 Task: Set up a 4-hour adventure photography workshop for photographers to capture stunning shots.
Action: Mouse moved to (678, 135)
Screenshot: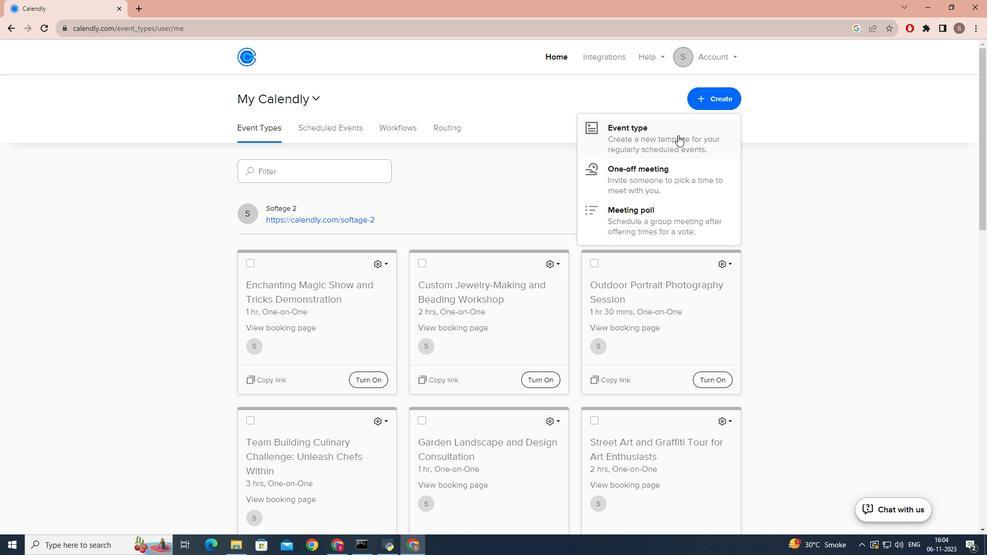 
Action: Mouse pressed left at (678, 135)
Screenshot: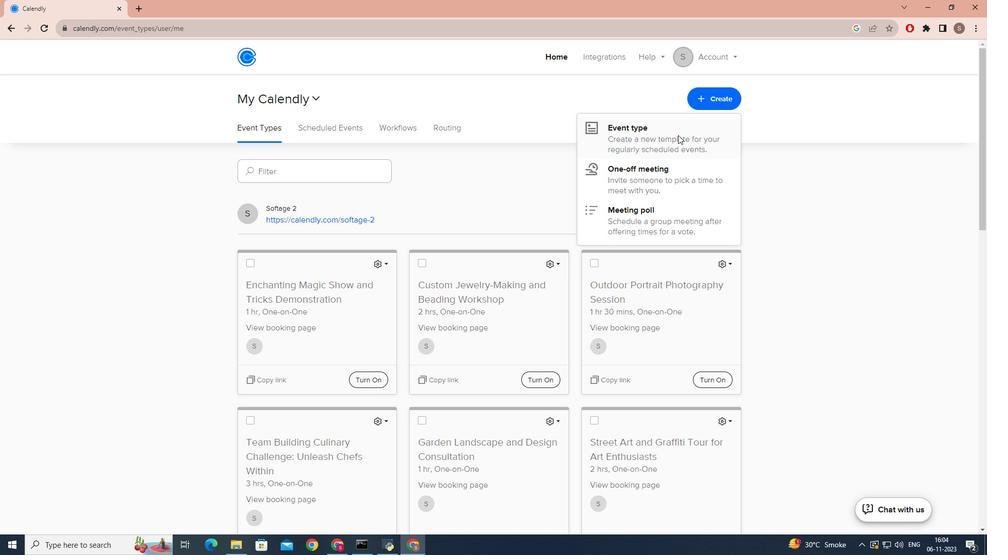 
Action: Mouse moved to (443, 173)
Screenshot: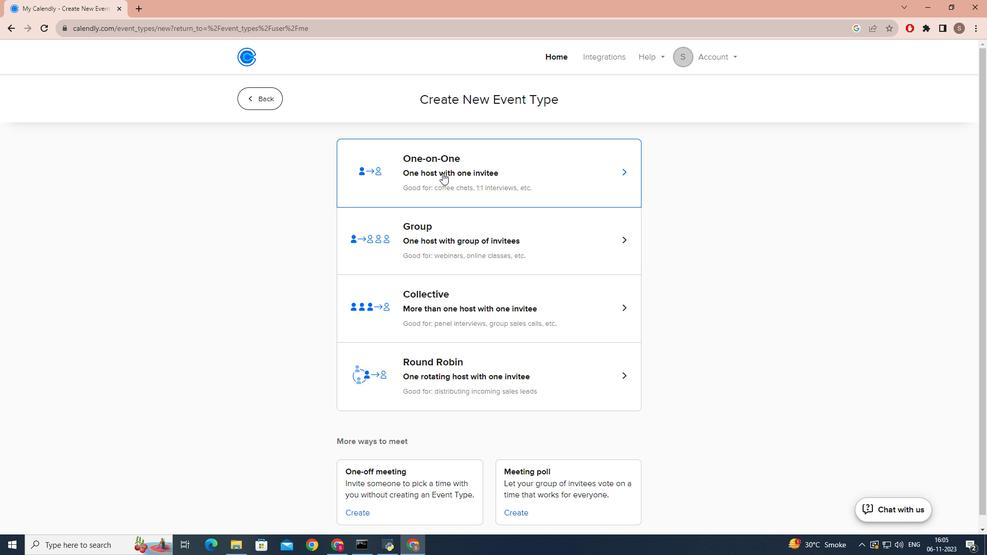 
Action: Mouse pressed left at (443, 173)
Screenshot: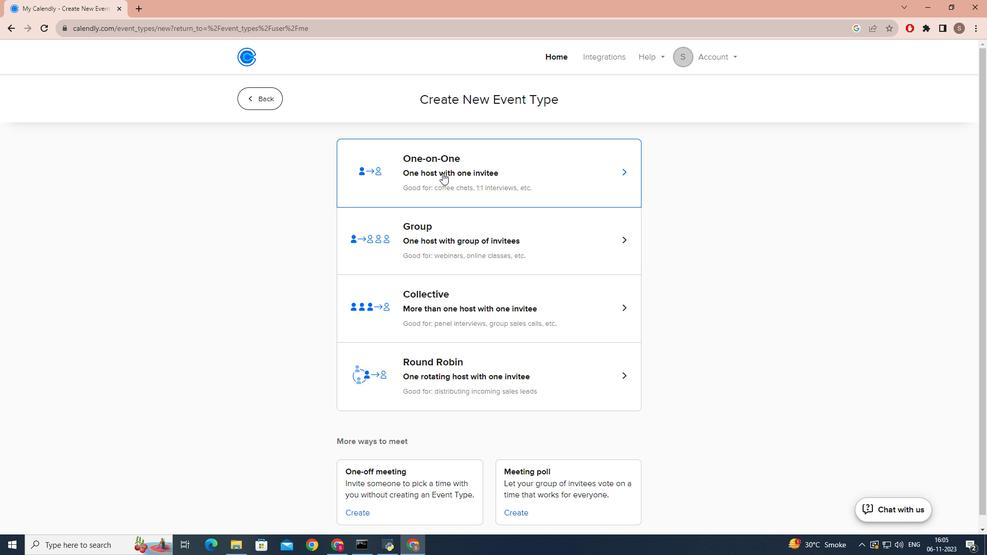 
Action: Mouse moved to (335, 245)
Screenshot: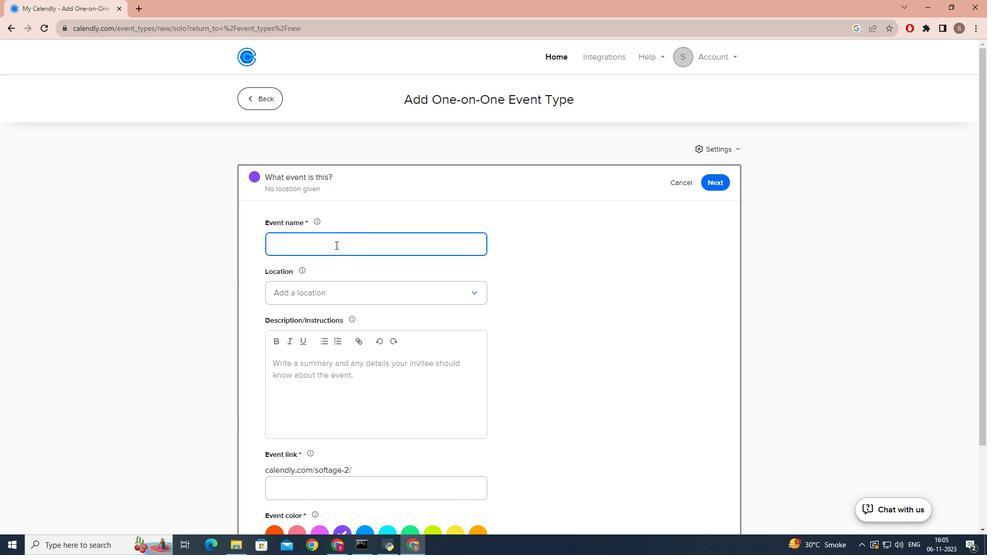 
Action: Key pressed <Key.caps_lock>A<Key.caps_lock>dventure<Key.space><Key.caps_lock>P<Key.caps_lock>hotography<Key.space><Key.caps_lock>W<Key.caps_lock>o<Key.backspace>orkshop<Key.shift_r><Key.shift_r><Key.shift_r><Key.shift_r><Key.shift_r><Key.shift_r><Key.shift_r><Key.shift_r><Key.shift_r><Key.shift_r>:<Key.space><Key.caps_lock>C<Key.caps_lock>apture<Key.space><Key.caps_lock>S<Key.caps_lock>hots
Screenshot: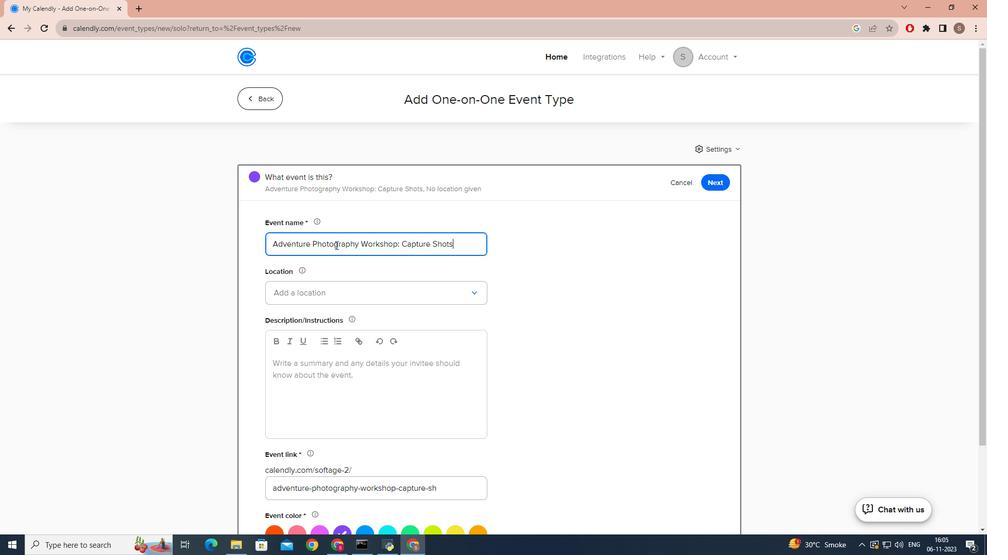 
Action: Mouse moved to (323, 292)
Screenshot: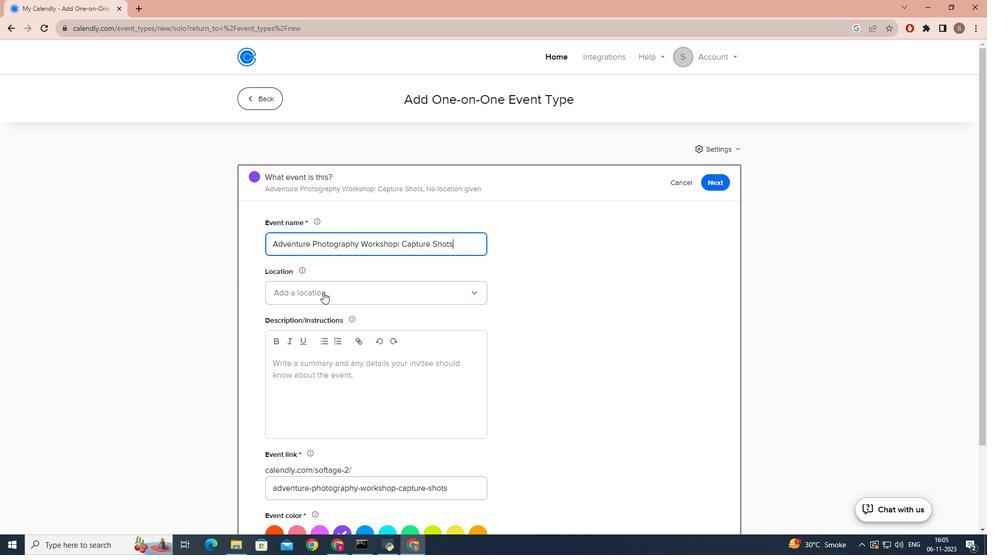 
Action: Mouse pressed left at (323, 292)
Screenshot: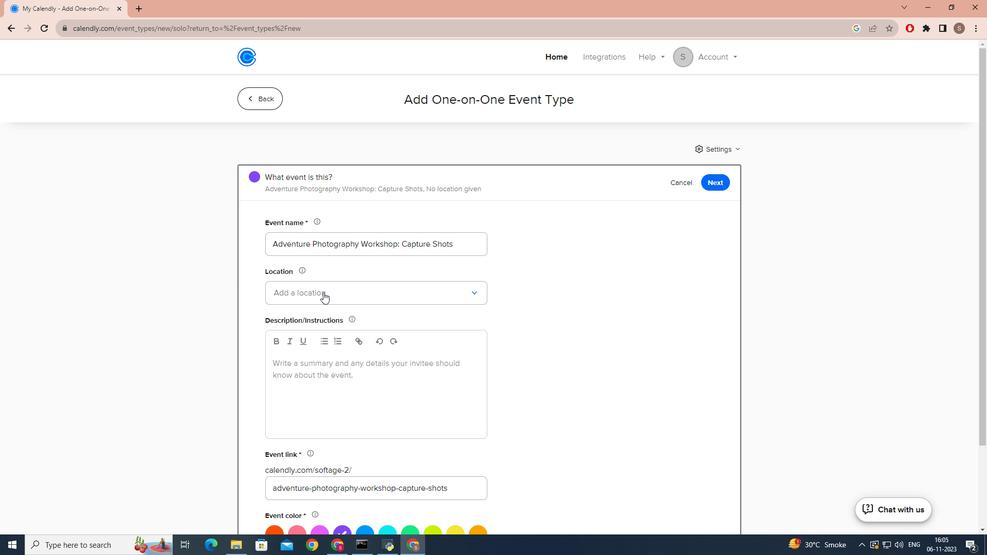 
Action: Mouse moved to (314, 317)
Screenshot: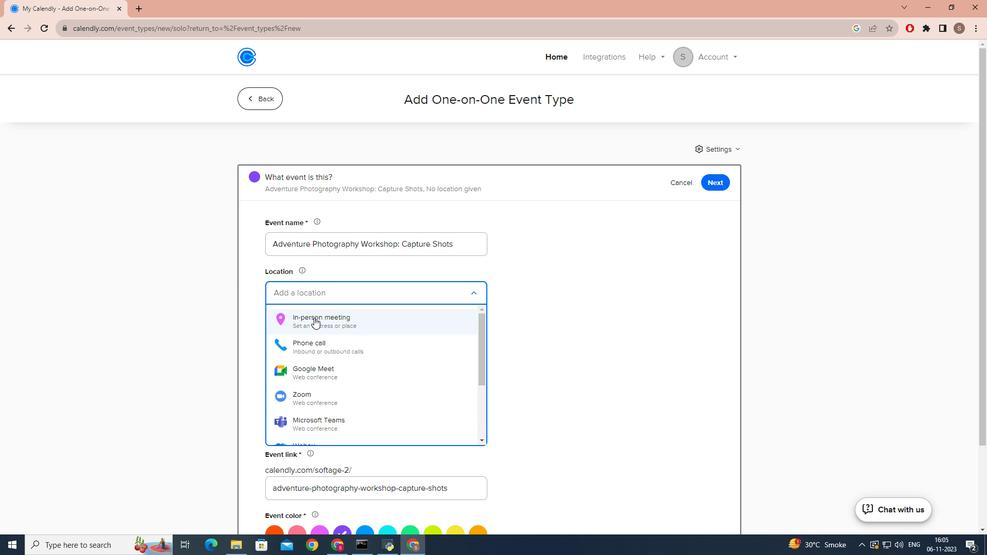 
Action: Mouse pressed left at (314, 317)
Screenshot: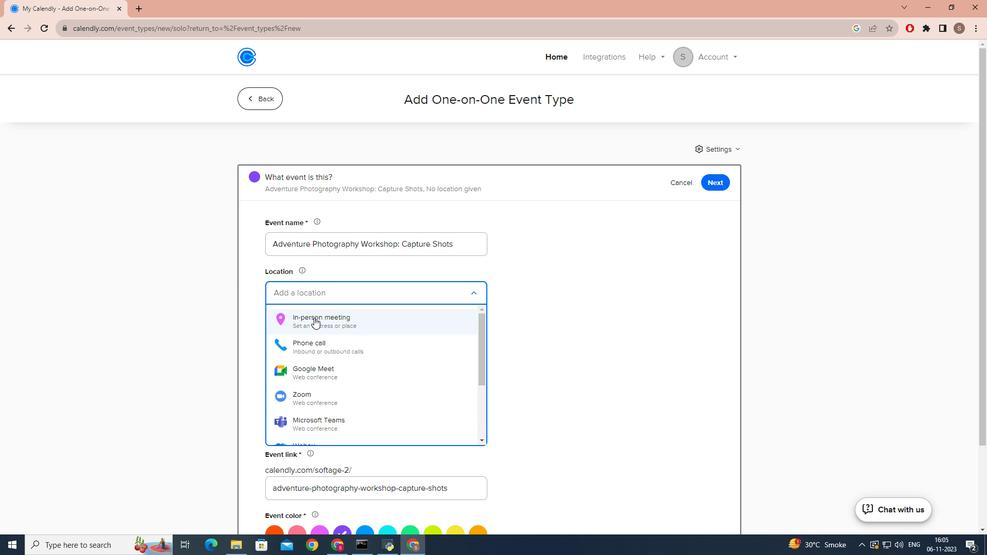 
Action: Mouse moved to (408, 173)
Screenshot: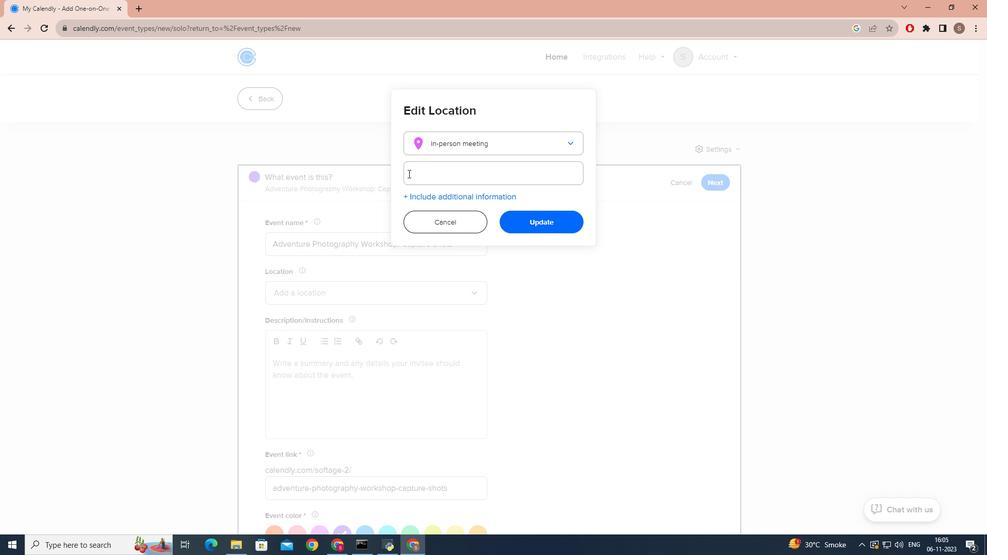 
Action: Mouse pressed left at (408, 173)
Screenshot: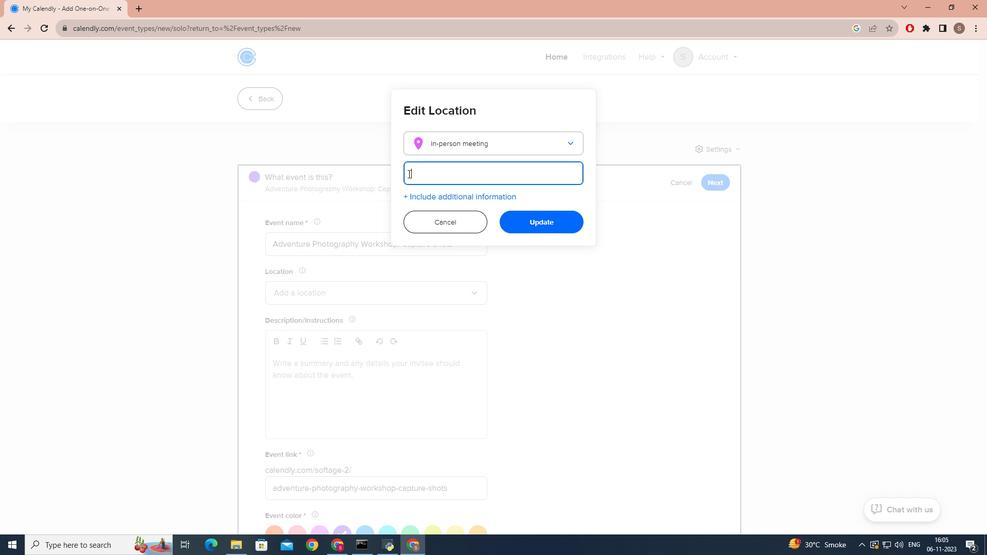 
Action: Key pressed <Key.caps_lock>C<Key.caps_lock>reative<Key.space><Key.caps_lock>C<Key.caps_lock>anvas<Key.space><Key.caps_lock>S<Key.caps_lock>tudio,<Key.caps_lock>A<Key.caps_lock>ustin,<Key.caps_lock>T<Key.caps_lock>exas
Screenshot: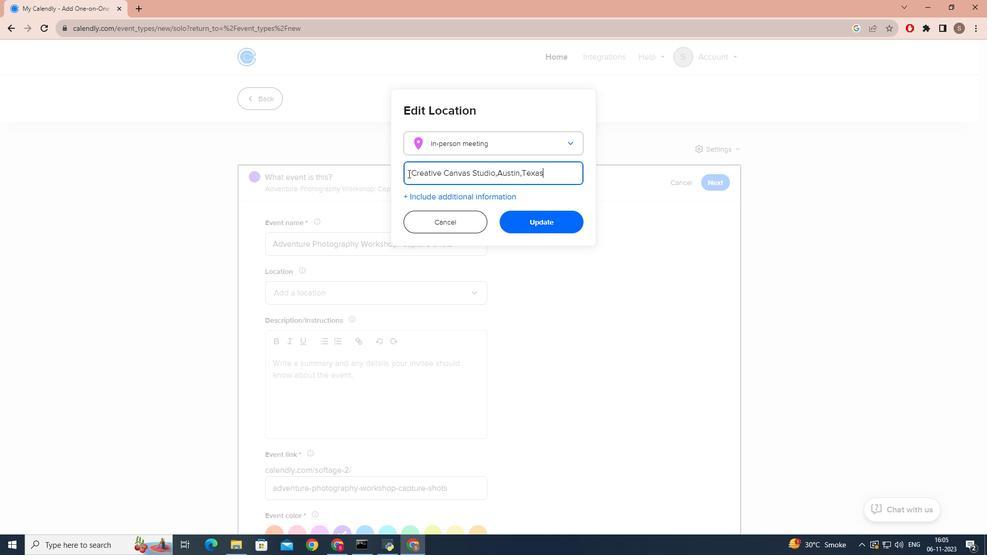 
Action: Mouse moved to (568, 233)
Screenshot: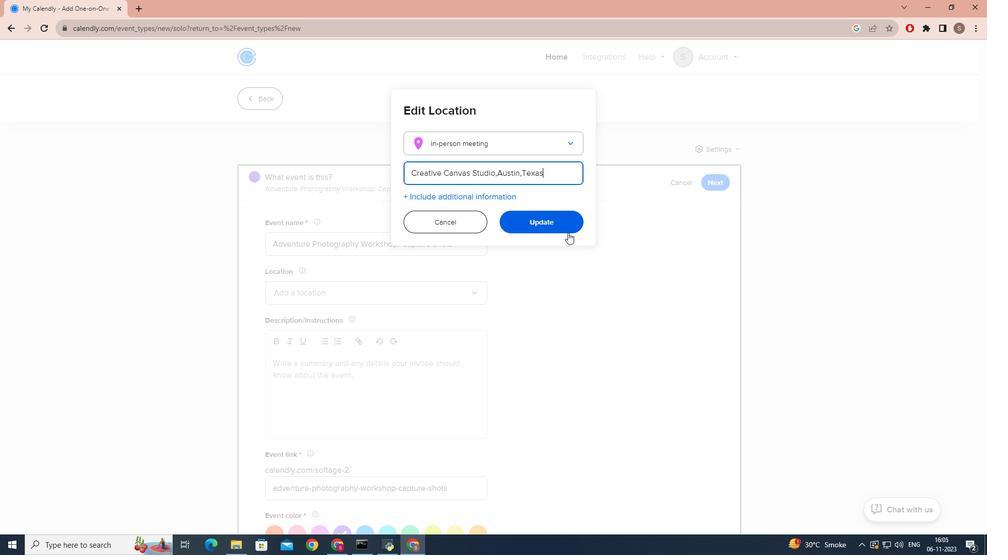 
Action: Mouse pressed left at (568, 233)
Screenshot: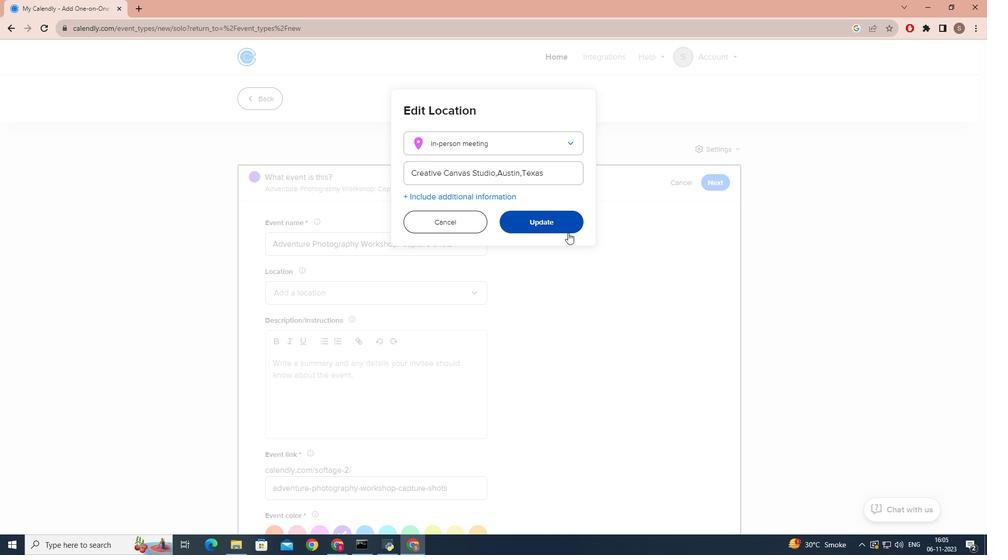 
Action: Mouse moved to (449, 279)
Screenshot: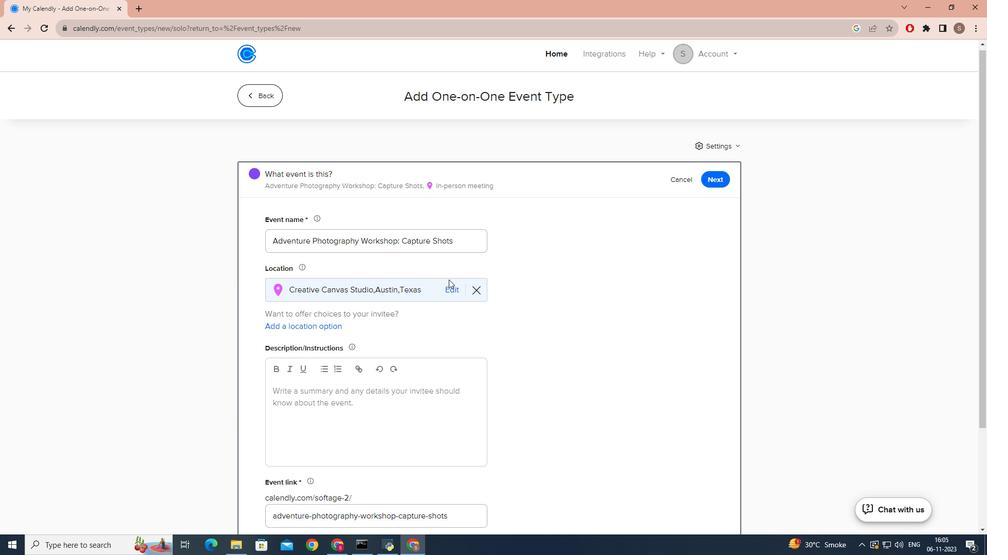 
Action: Mouse scrolled (449, 279) with delta (0, 0)
Screenshot: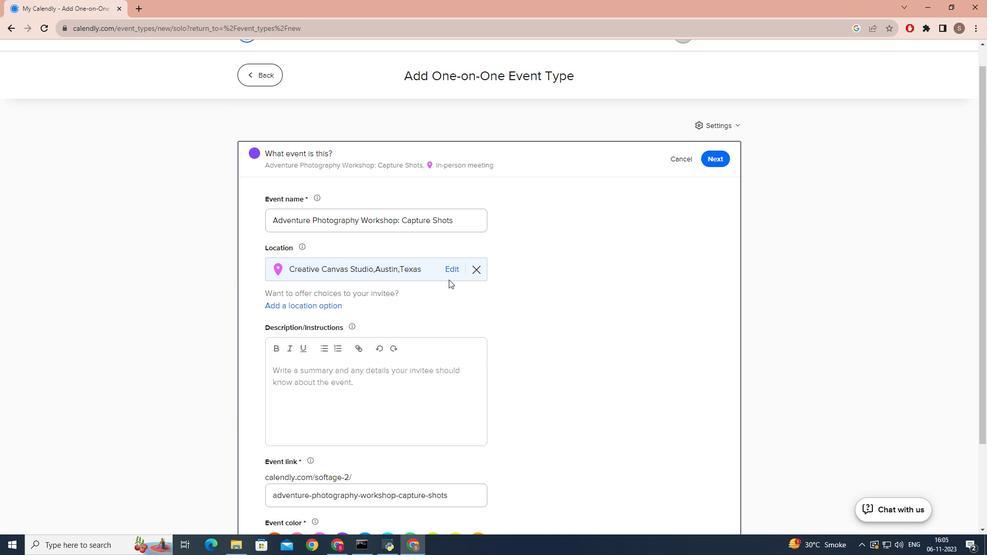 
Action: Mouse scrolled (449, 279) with delta (0, 0)
Screenshot: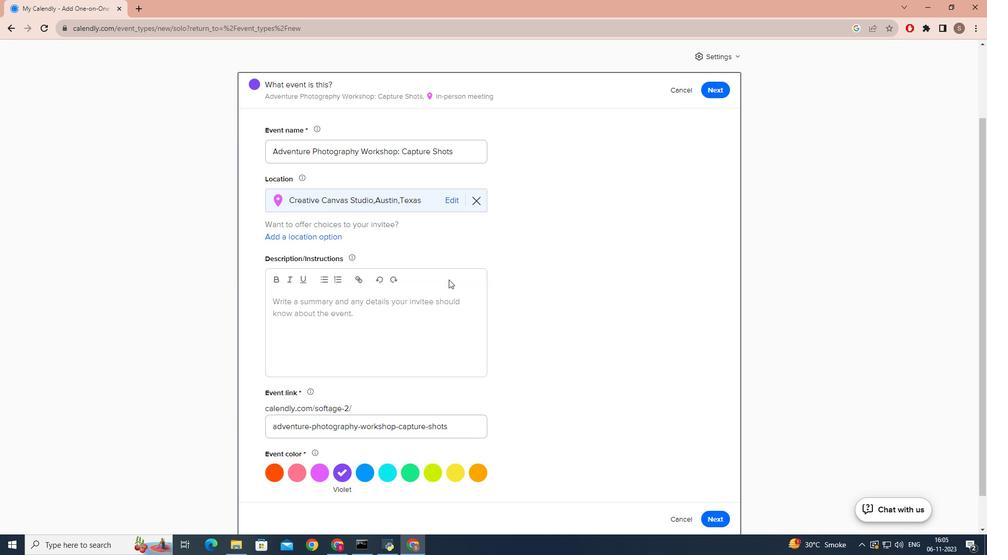 
Action: Mouse scrolled (449, 279) with delta (0, 0)
Screenshot: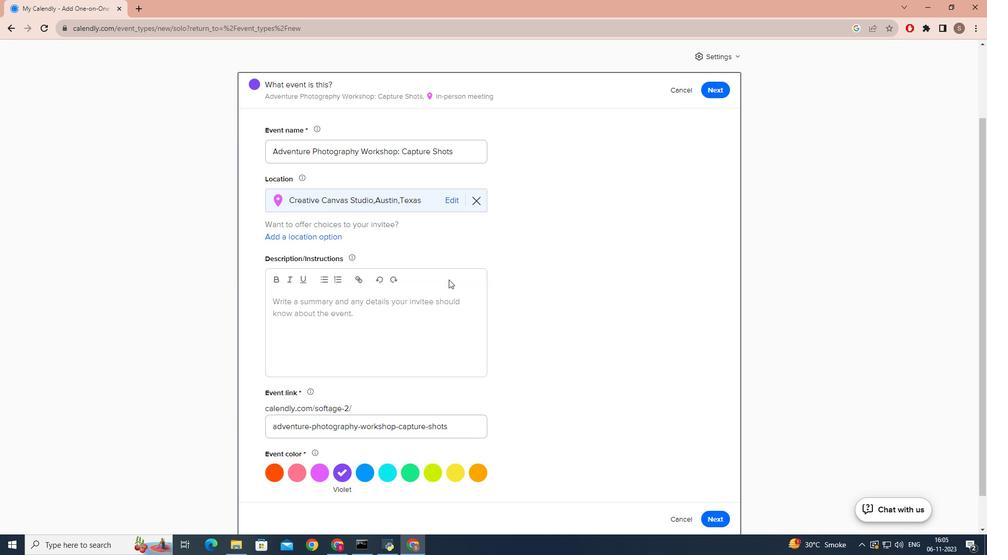 
Action: Mouse scrolled (449, 279) with delta (0, 0)
Screenshot: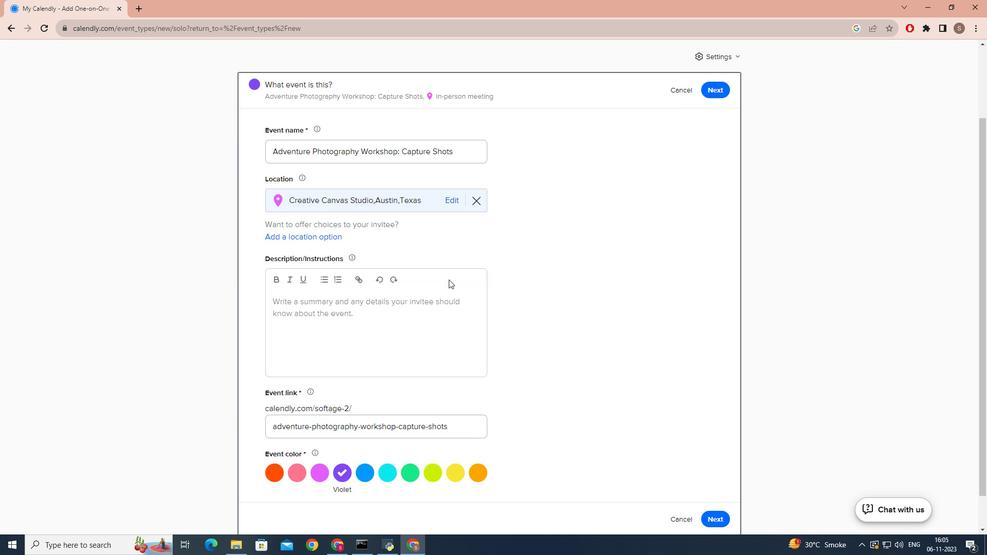 
Action: Mouse scrolled (449, 279) with delta (0, 0)
Screenshot: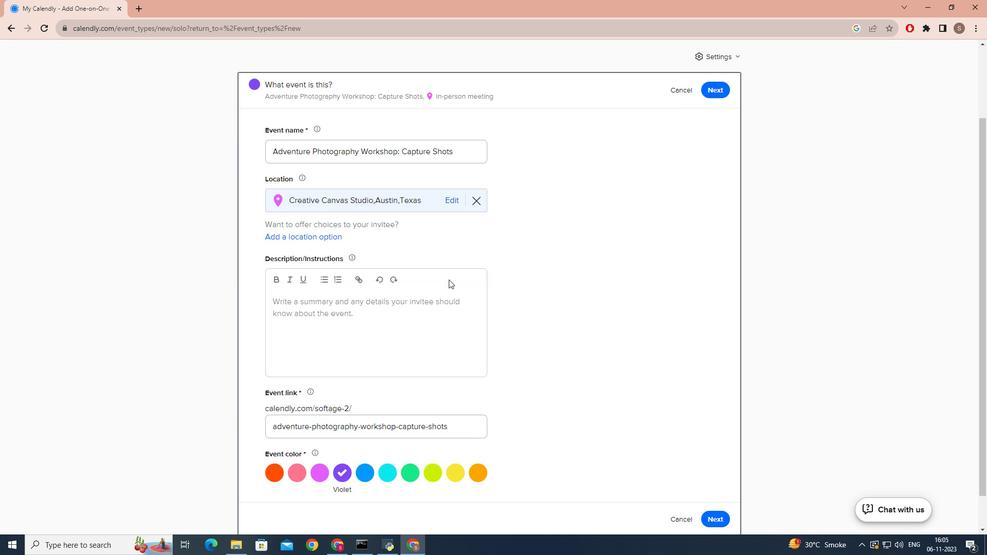 
Action: Mouse moved to (376, 277)
Screenshot: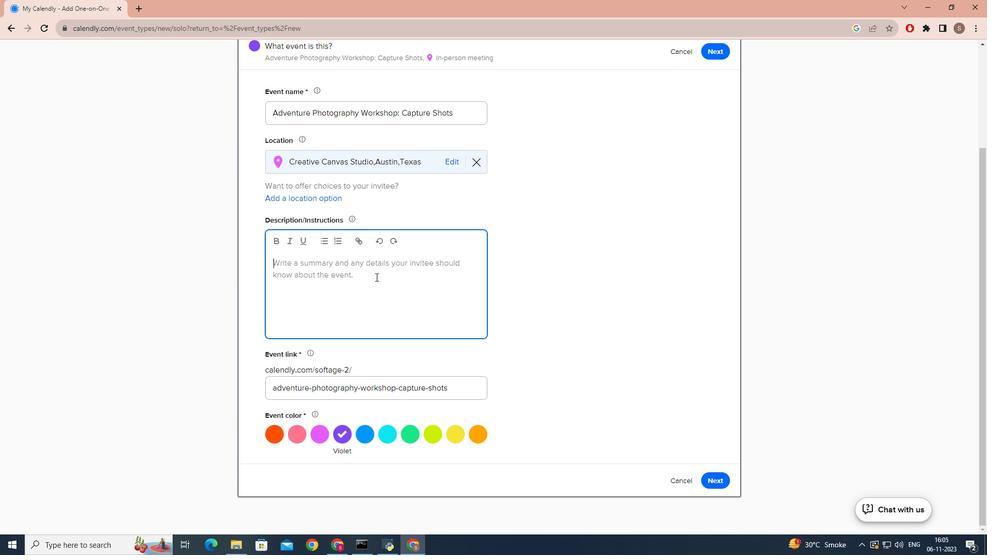 
Action: Mouse pressed left at (376, 277)
Screenshot: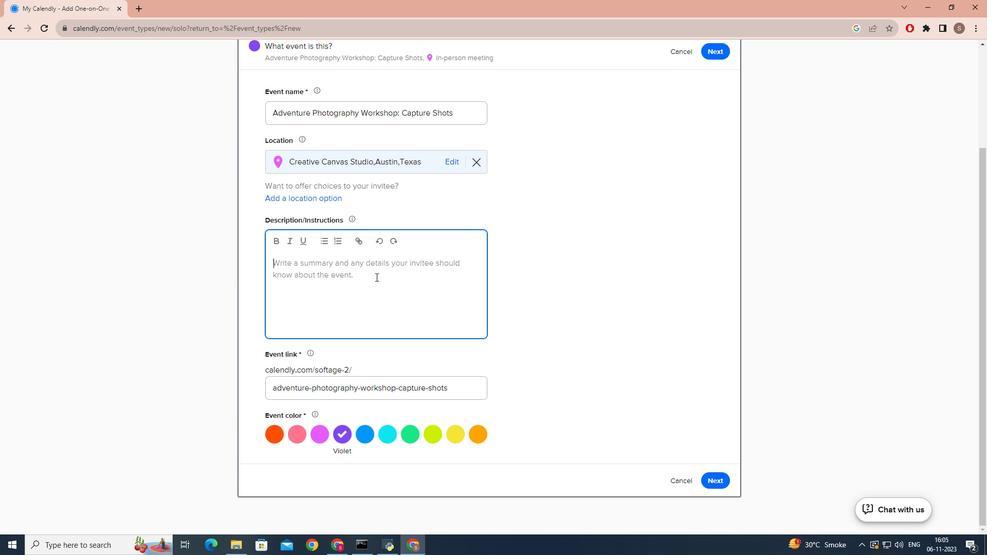 
Action: Key pressed <Key.caps_lock>J<Key.caps_lock>oin<Key.space>us<Key.space>for<Key.space>an<Key.space>exhilart<Key.backspace>ating<Key.space>photography<Key.space>workshop<Key.space>designed<Key.space>to<Key.space>helop<Key.backspace><Key.backspace>p<Key.space>photo<Key.space>graphers<Key.space>of<Key.space>all<Key.space>levels<Key.space>
Screenshot: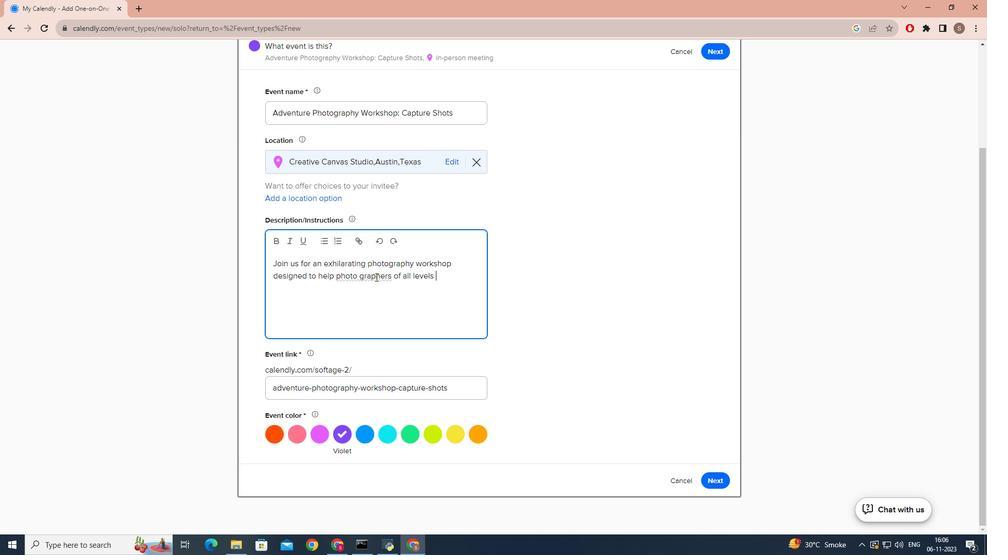 
Action: Mouse moved to (363, 278)
Screenshot: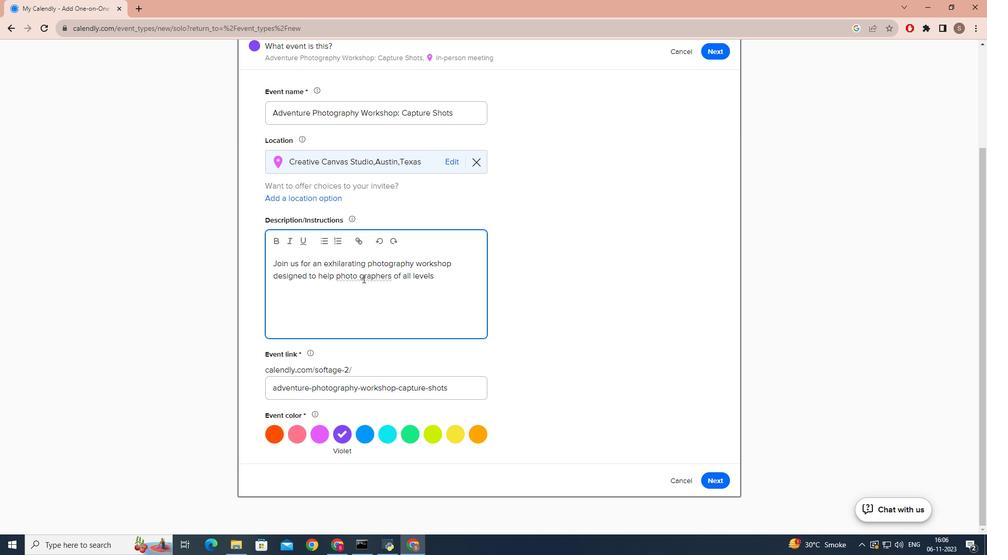 
Action: Mouse pressed left at (363, 278)
Screenshot: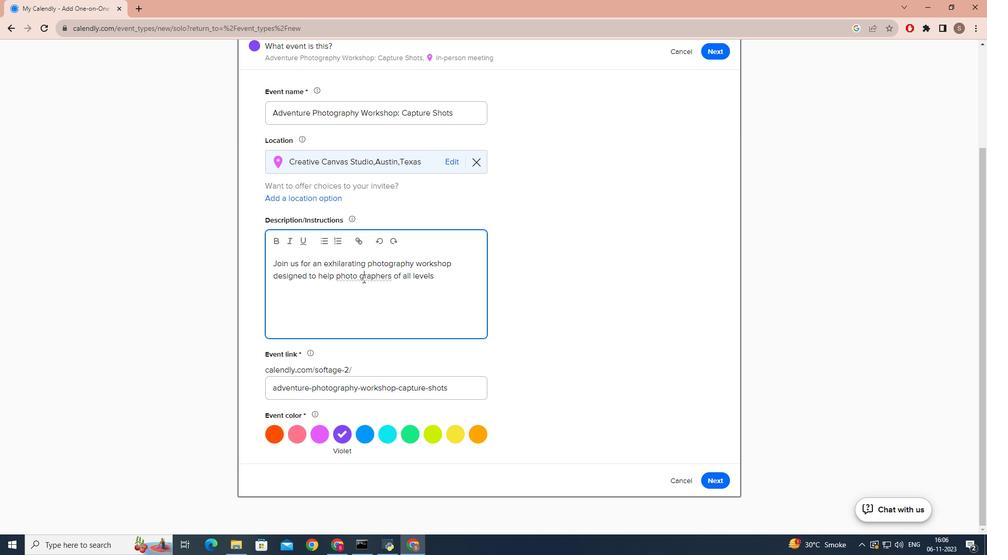 
Action: Mouse moved to (360, 279)
Screenshot: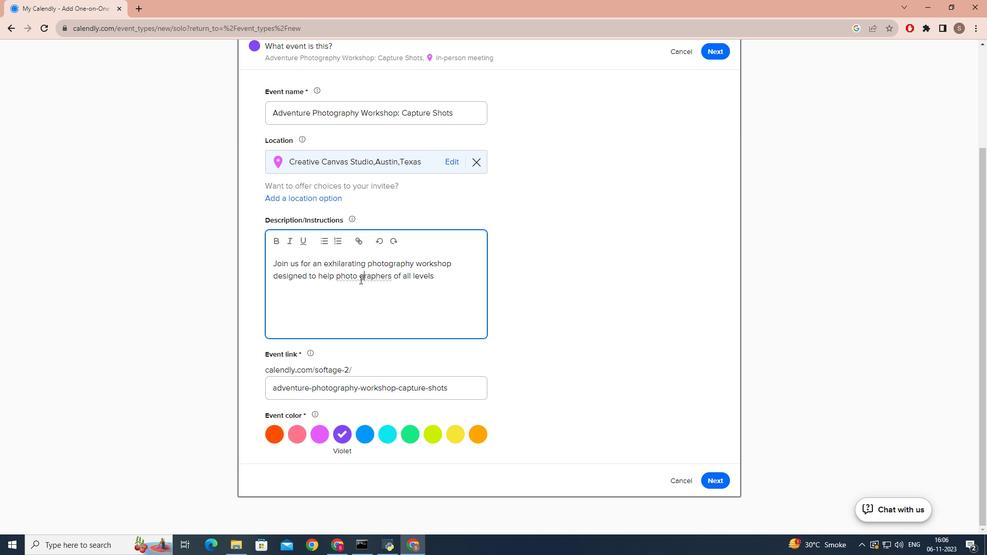 
Action: Mouse pressed left at (360, 279)
Screenshot: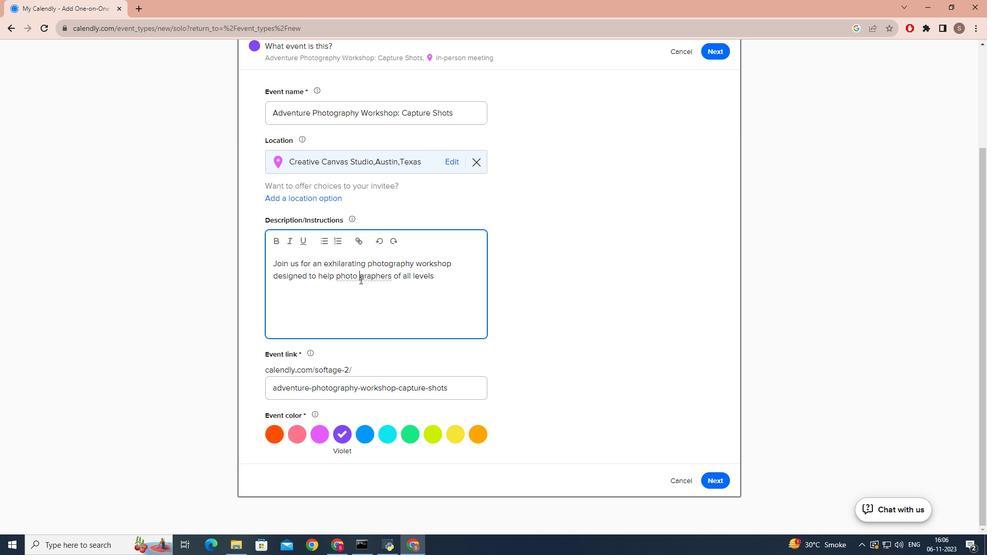 
Action: Key pressed <Key.backspace>
Screenshot: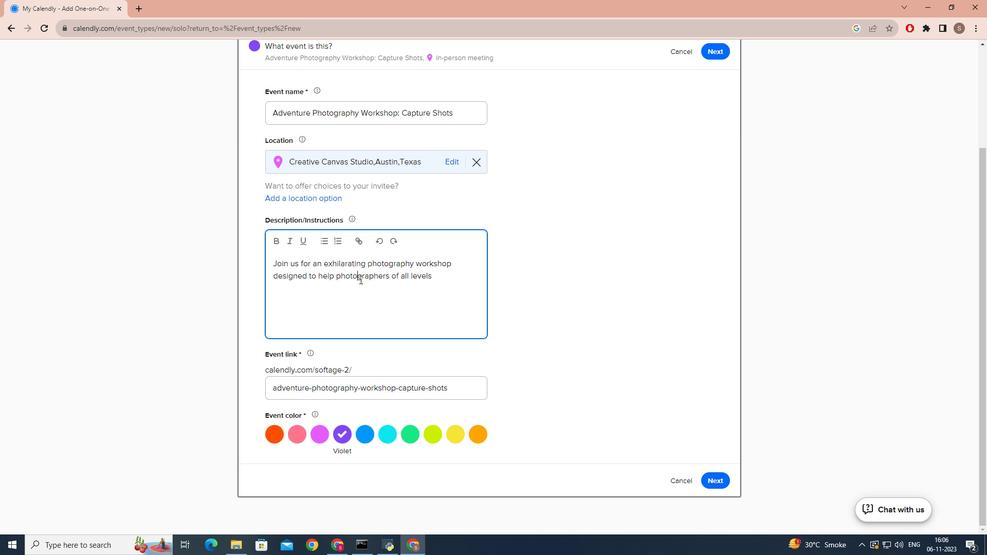 
Action: Mouse moved to (446, 281)
Screenshot: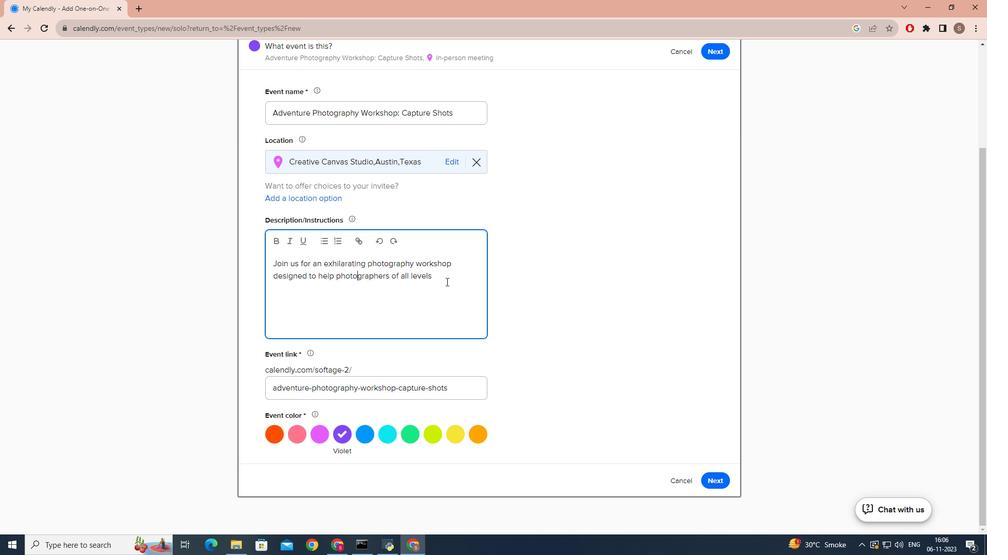 
Action: Mouse pressed left at (446, 281)
Screenshot: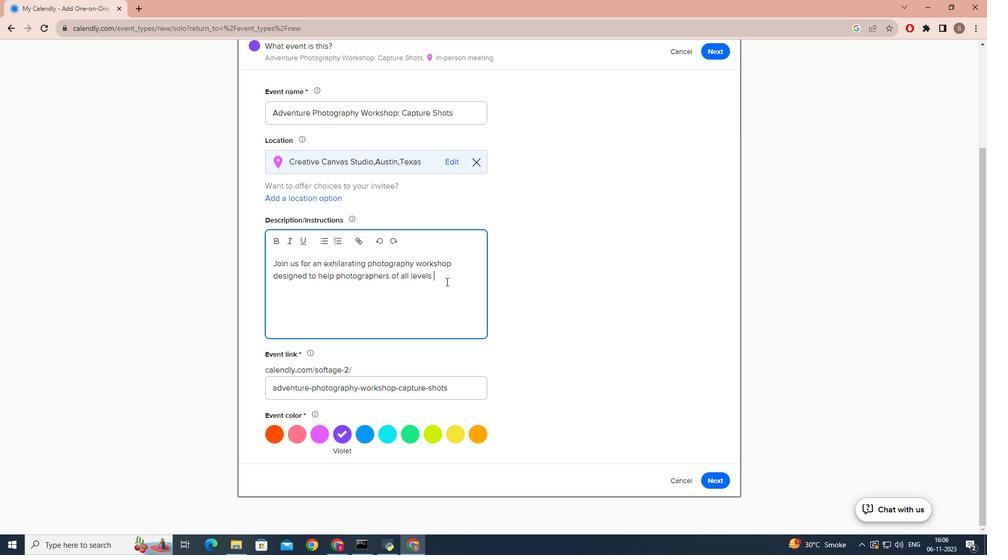 
Action: Key pressed captyure<Key.space><Key.backspace><Key.backspace><Key.backspace><Key.backspace><Key.backspace>y<Key.backspace>ure<Key.space>
Screenshot: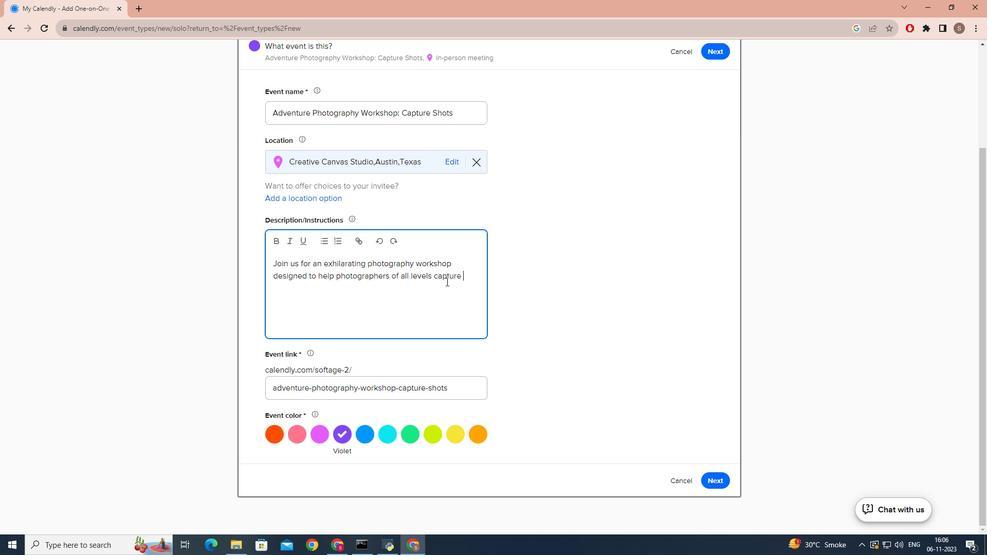 
Action: Mouse moved to (438, 284)
Screenshot: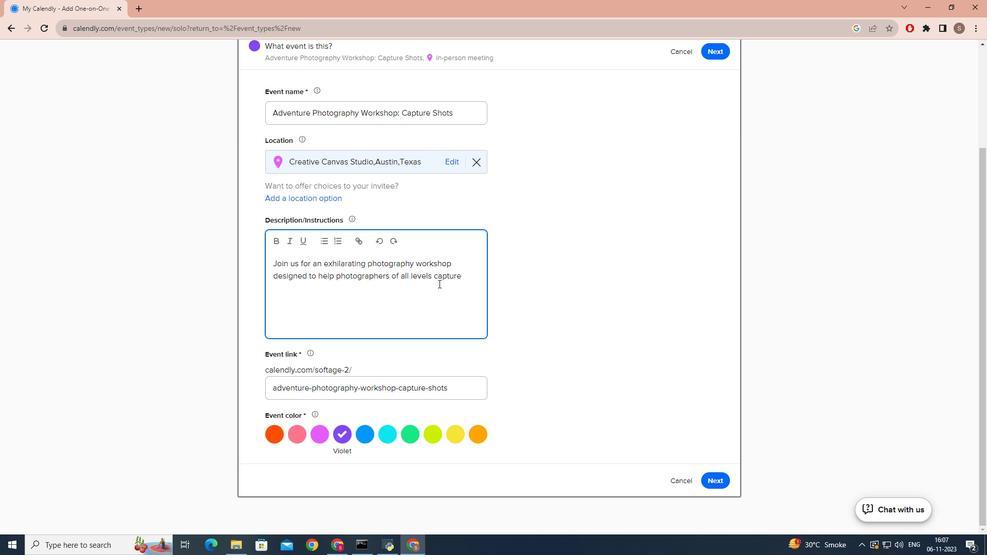 
Action: Key pressed stunning<Key.space>shots<Key.space>and<Key.space>elevate<Key.space>their<Key.space>photography<Key.space>skills.<Key.caps_lock>T<Key.caps_lock>his<Key.space>workshop<Key.space>is<Key.space>not<Key.space>about<Key.space>theory<Key.space>,but<Key.space>about<Key.space>getting<Key.space>out<Key.space>there<Key.space>and<Key.space>shooting
Screenshot: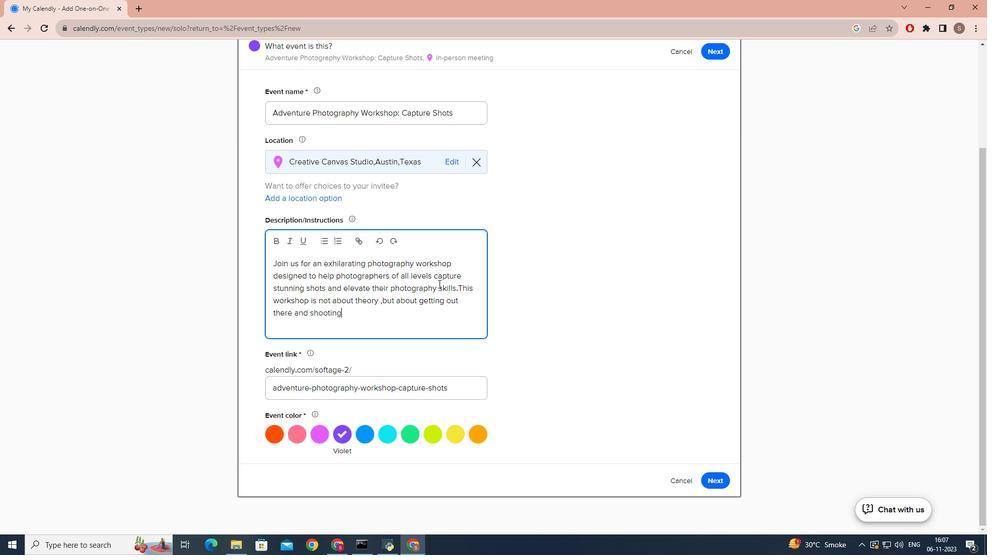 
Action: Mouse moved to (436, 284)
Screenshot: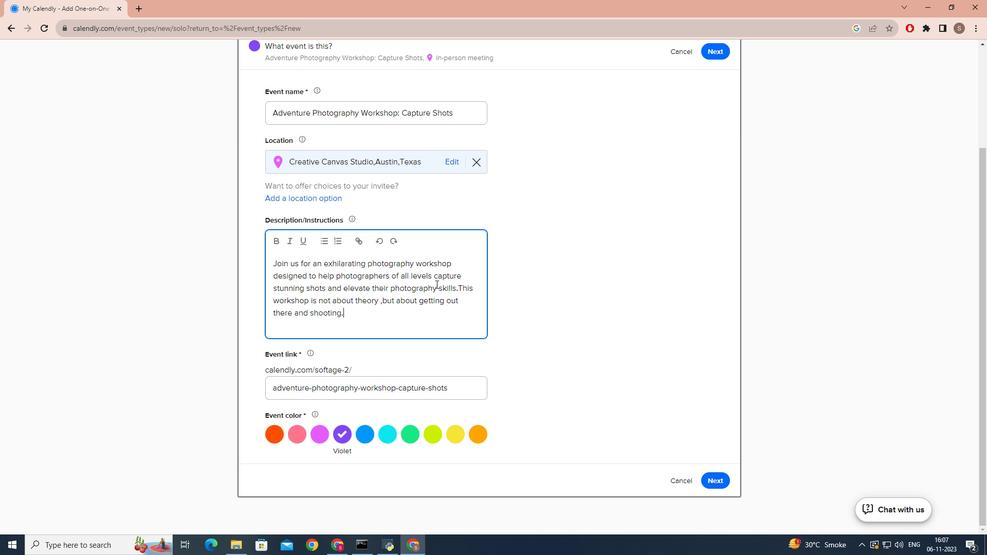 
Action: Key pressed .<Key.space><Key.caps_lock>E<Key.caps_lock>xplore<Key.space>the<Key.space>most<Key.space>picturesque<Key.space>locations<Key.space>and<Key.space>learn<Key.space>practical<Key.space>[<Key.backspace>photography<Key.space>trickl<Key.backspace>s<Key.space>from<Key.space>our<Key.space>experienced<Key.space>instructoir<Key.backspace><Key.backspace>rs.<Key.caps_lock>D<Key.caps_lock>o<Key.space>not<Key.space>miss<Key.space>th<Key.space><Key.backspace>e<Key.space>oportunity<Key.space>to<Key.space>explore<Key.space>learn<Key.space>and<Key.space>create.
Screenshot: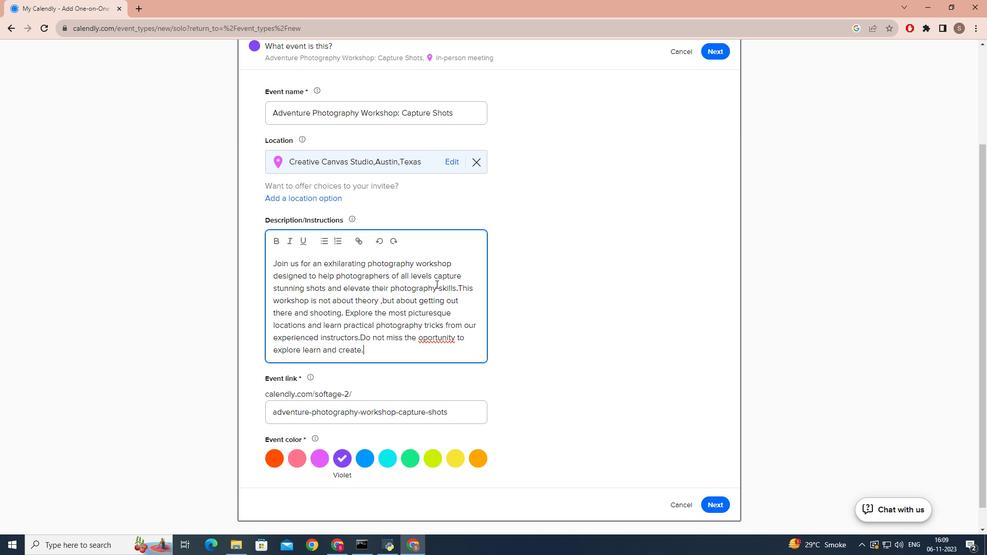 
Action: Mouse moved to (428, 335)
Screenshot: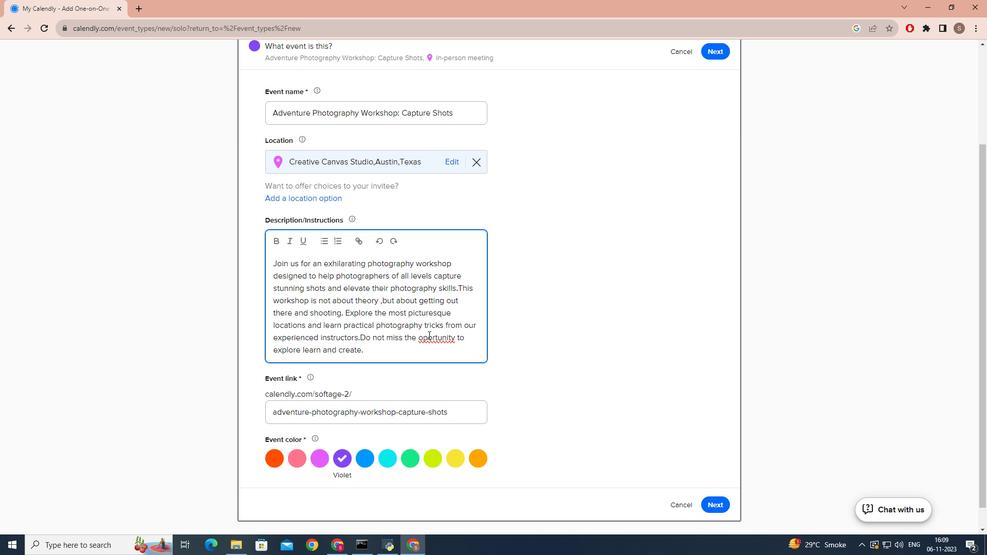 
Action: Mouse pressed left at (428, 335)
Screenshot: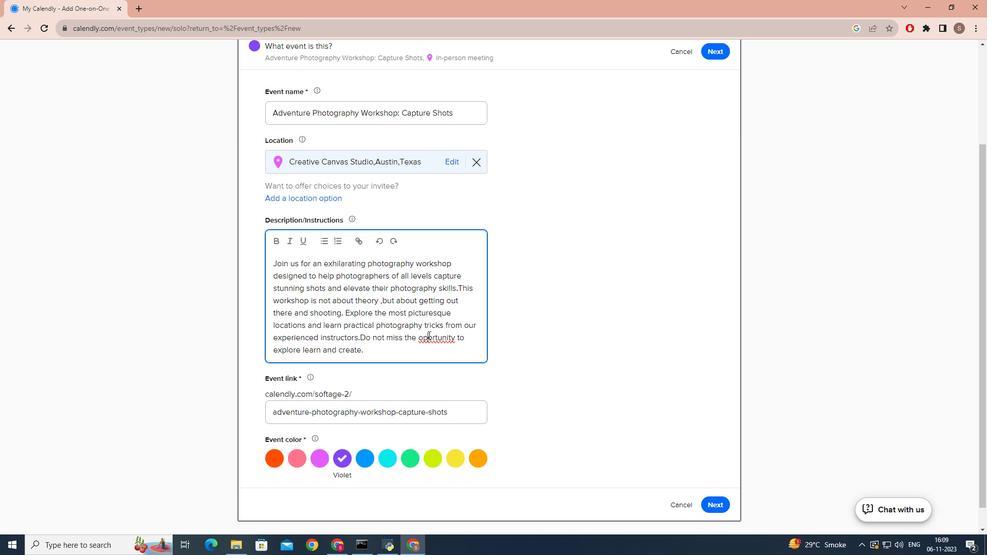 
Action: Key pressed p
Screenshot: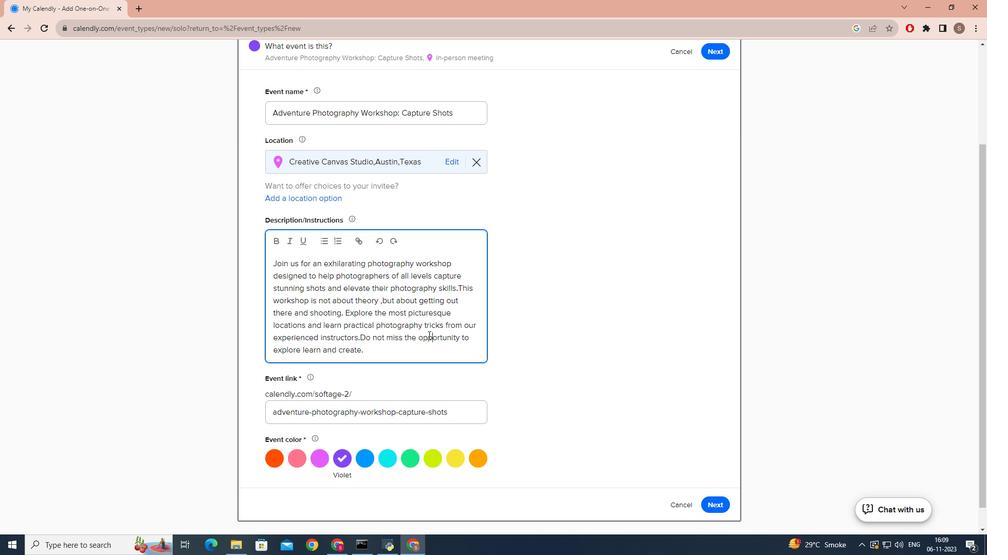 
Action: Mouse moved to (425, 357)
Screenshot: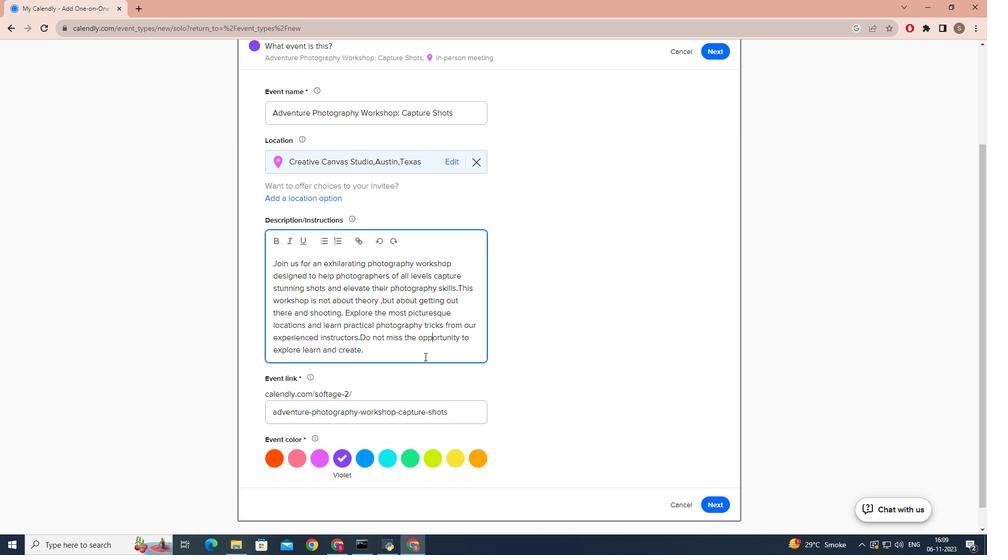 
Action: Mouse pressed left at (425, 357)
Screenshot: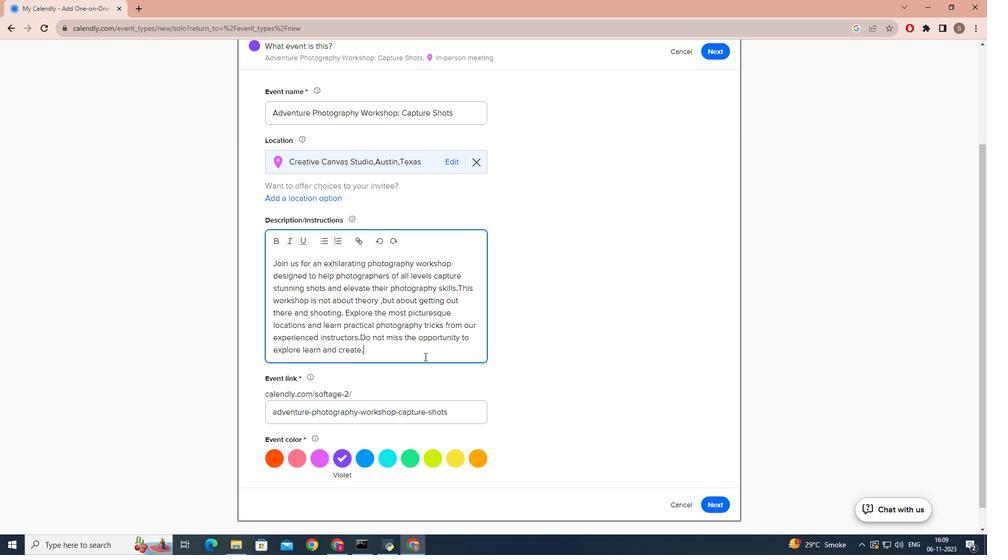 
Action: Mouse moved to (415, 343)
Screenshot: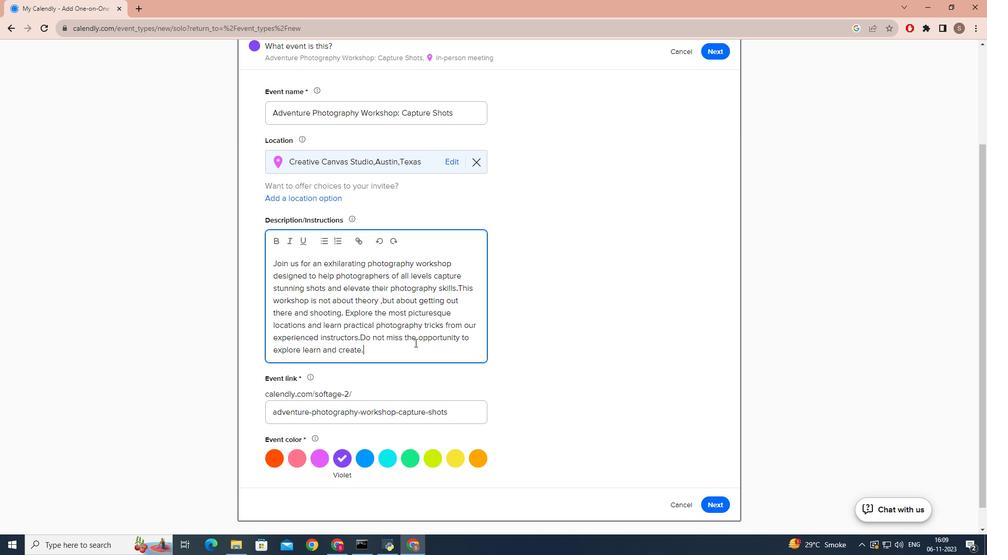 
Action: Key pressed <Key.space><Key.caps_lock><Key.caps_lock>r<Key.caps_lock>R<Key.caps_lock>eserve<Key.space>
Screenshot: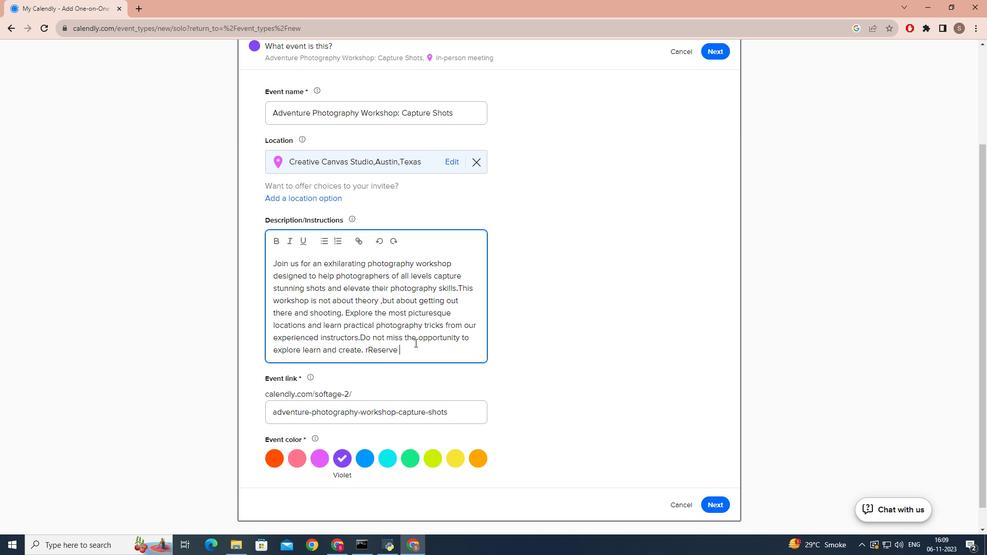 
Action: Mouse moved to (368, 351)
Screenshot: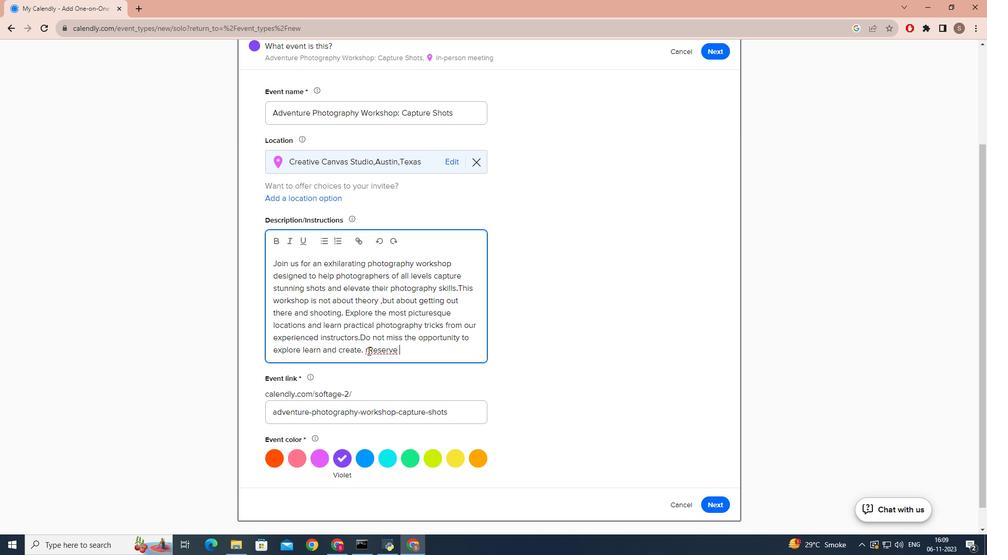 
Action: Mouse pressed left at (368, 351)
Screenshot: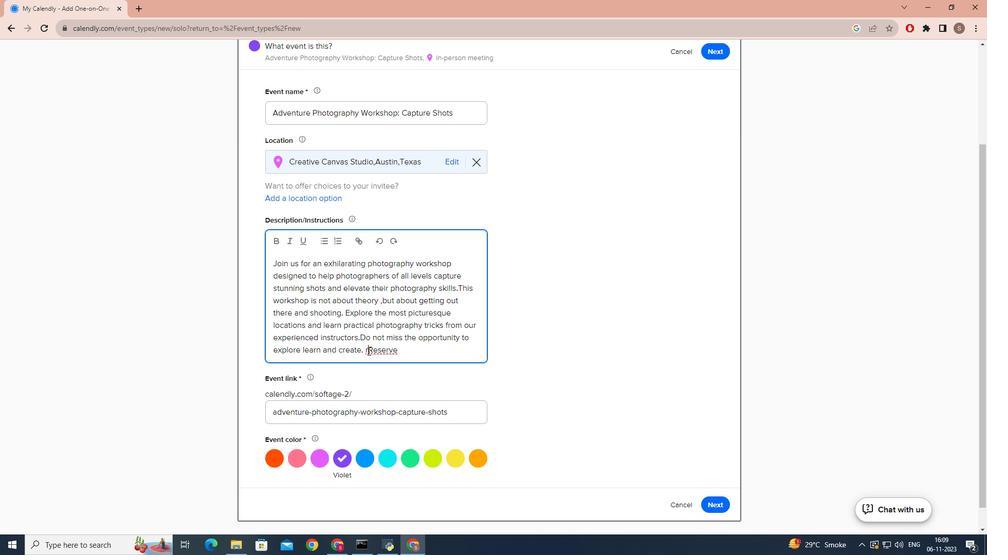 
Action: Key pressed <Key.backspace>
Screenshot: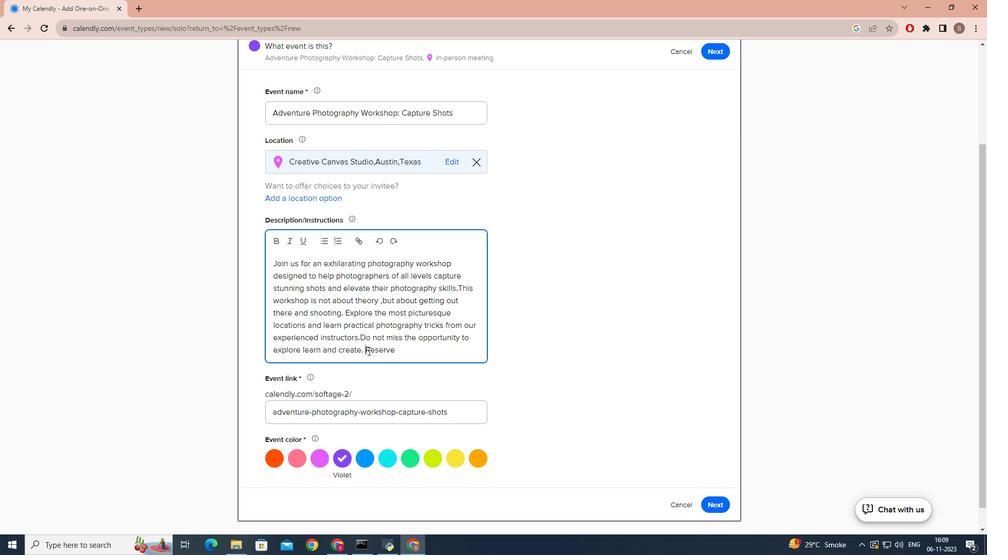 
Action: Mouse moved to (410, 350)
Screenshot: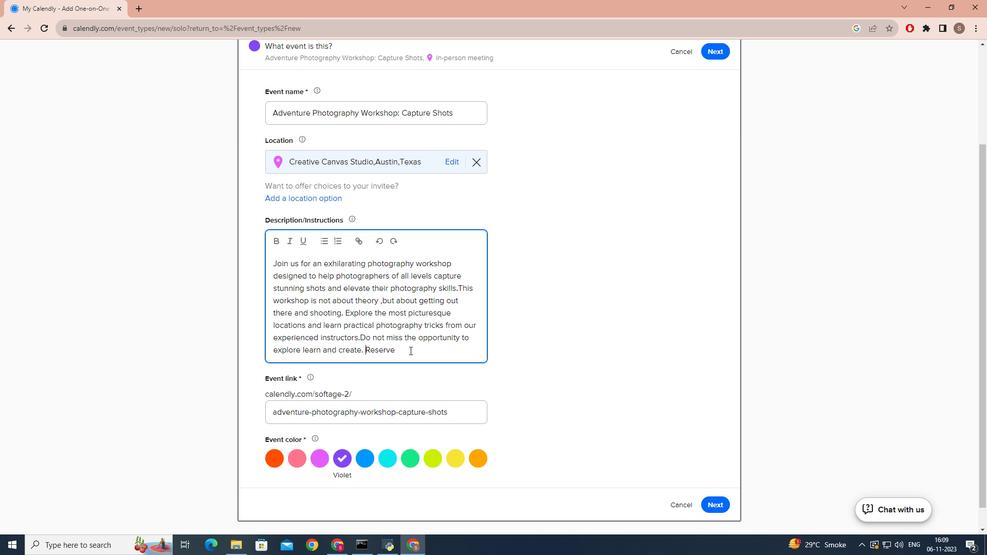 
Action: Mouse pressed left at (410, 350)
Screenshot: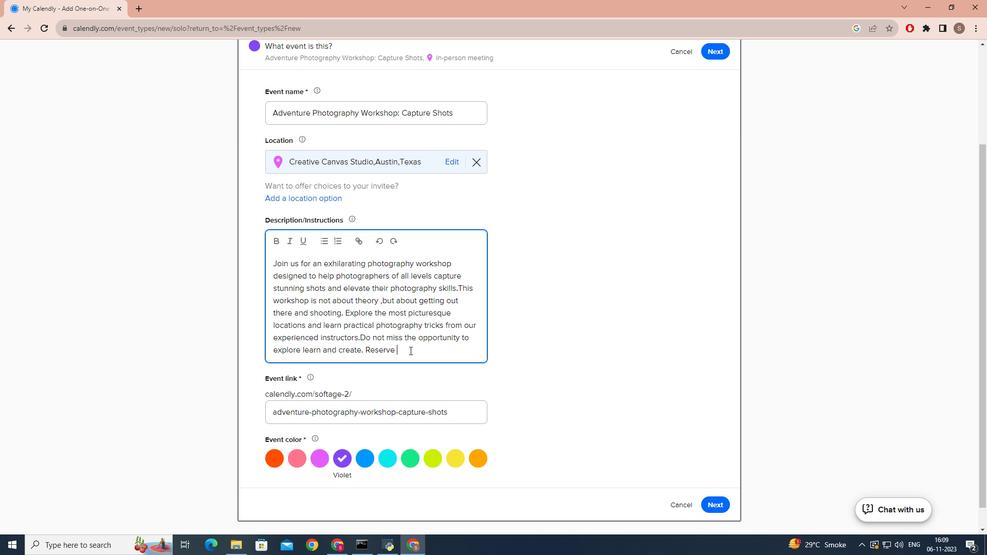 
Action: Key pressed your<Key.space>spot<Key.space>tody<Key.backspace>ay<Key.shift_r>!
Screenshot: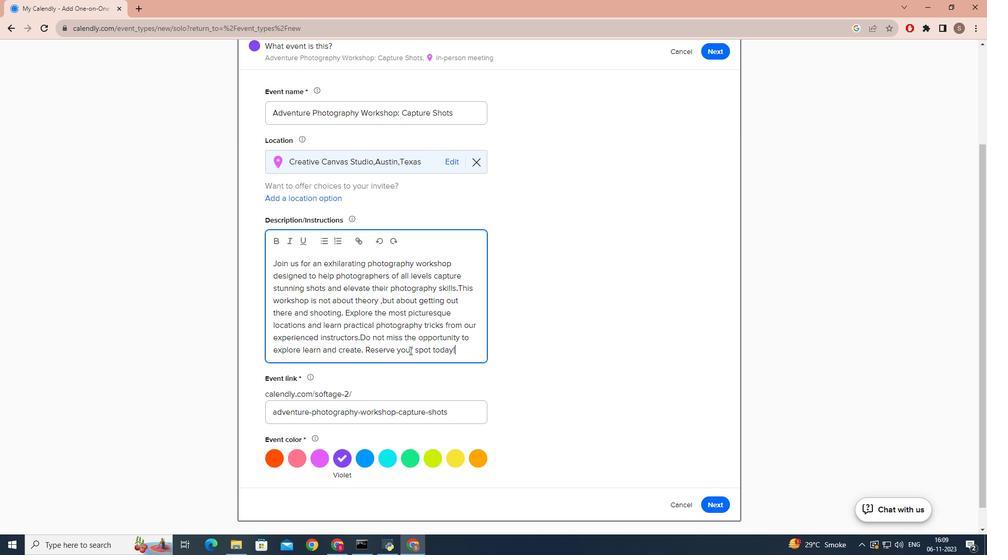 
Action: Mouse moved to (383, 465)
Screenshot: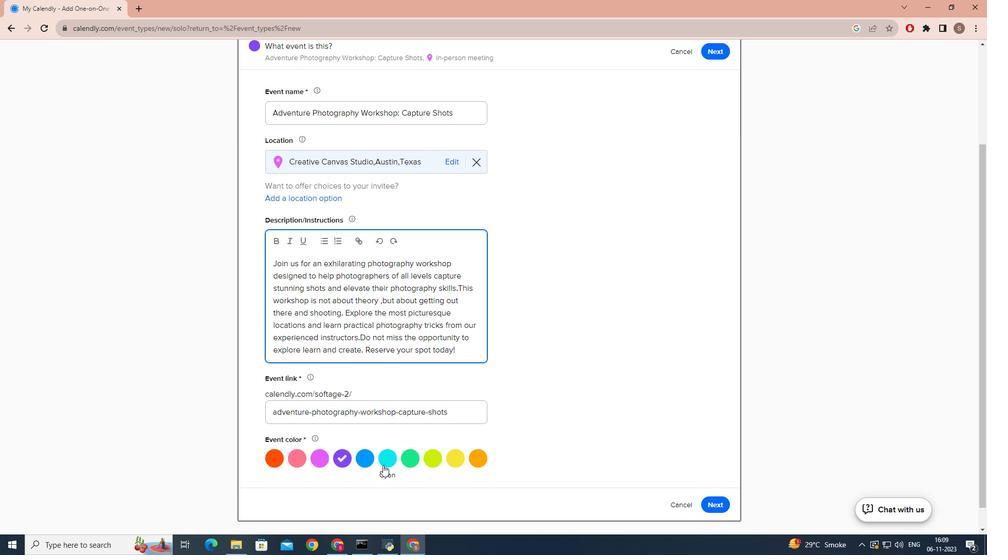 
Action: Mouse pressed left at (383, 465)
Screenshot: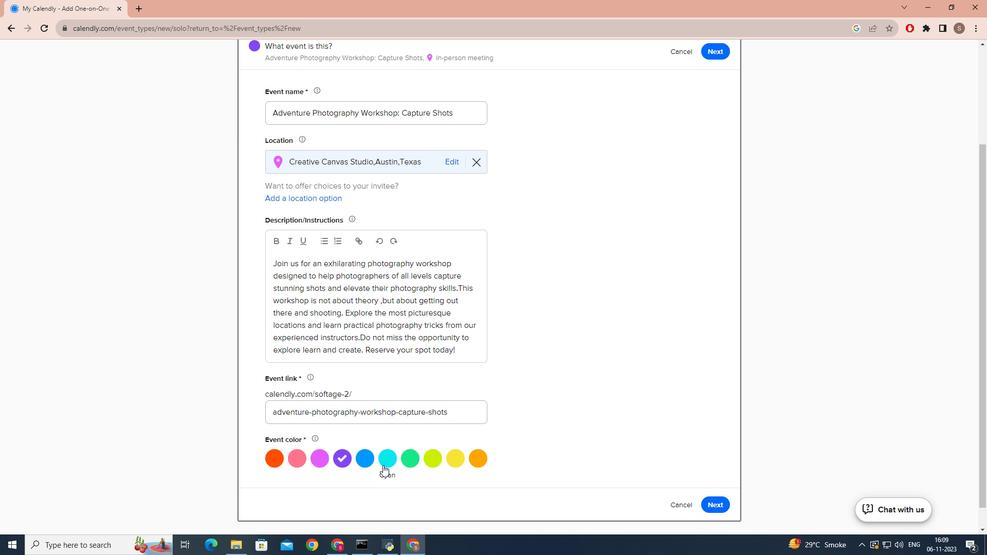 
Action: Mouse moved to (441, 430)
Screenshot: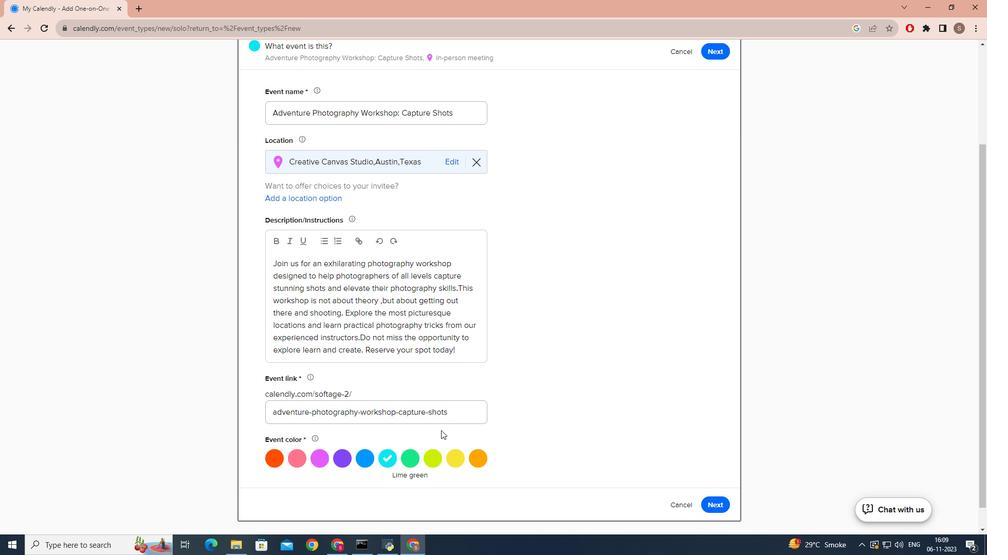 
Action: Mouse scrolled (441, 430) with delta (0, 0)
Screenshot: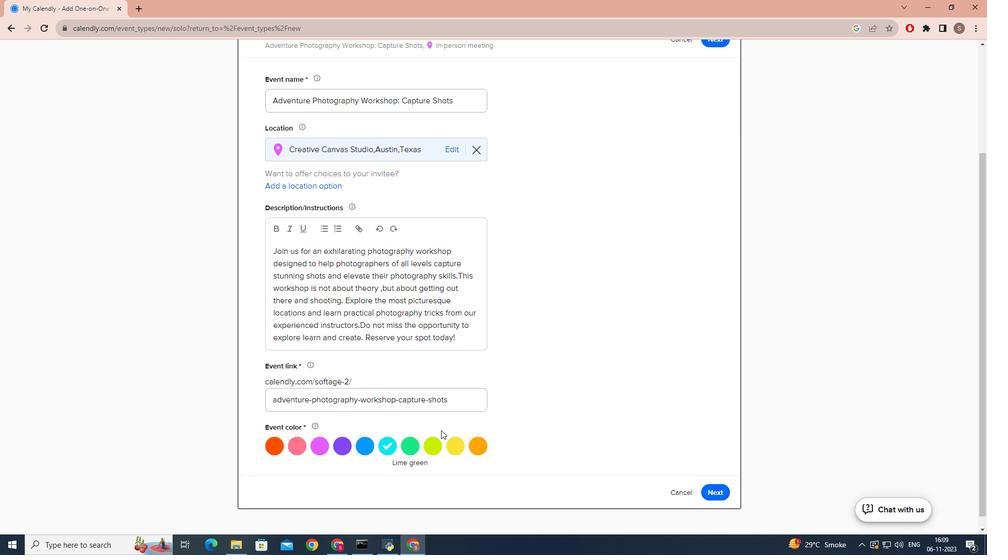 
Action: Mouse scrolled (441, 430) with delta (0, 0)
Screenshot: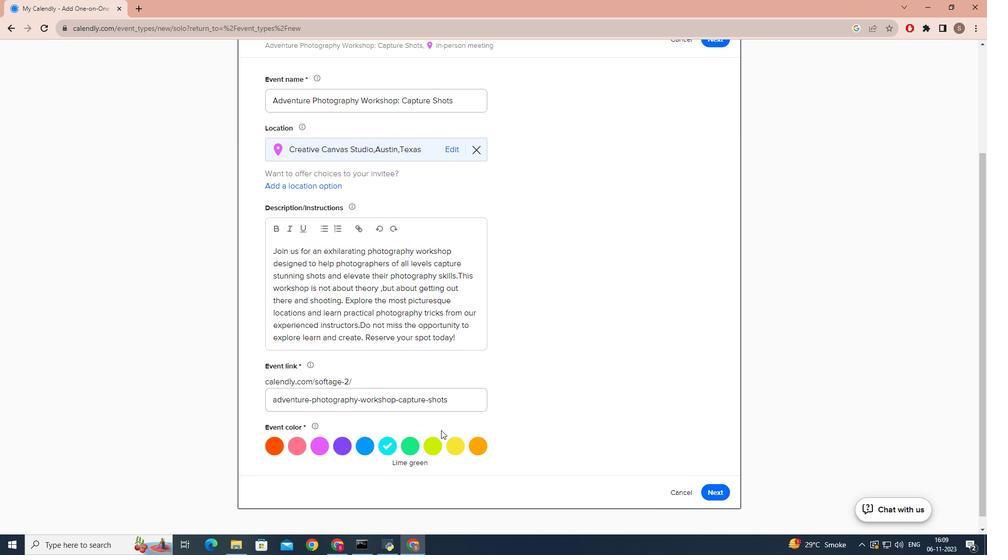
Action: Mouse scrolled (441, 430) with delta (0, 0)
Screenshot: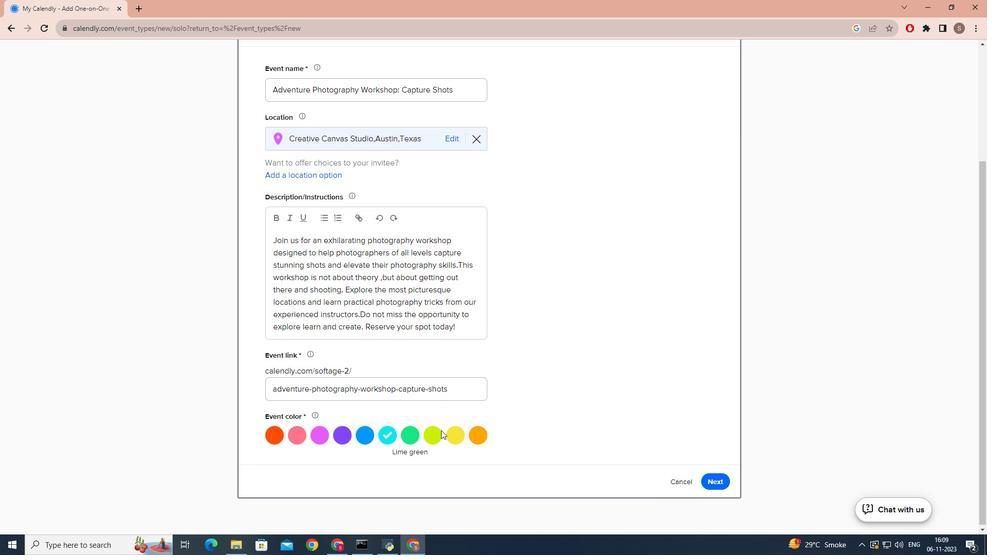 
Action: Mouse scrolled (441, 430) with delta (0, 0)
Screenshot: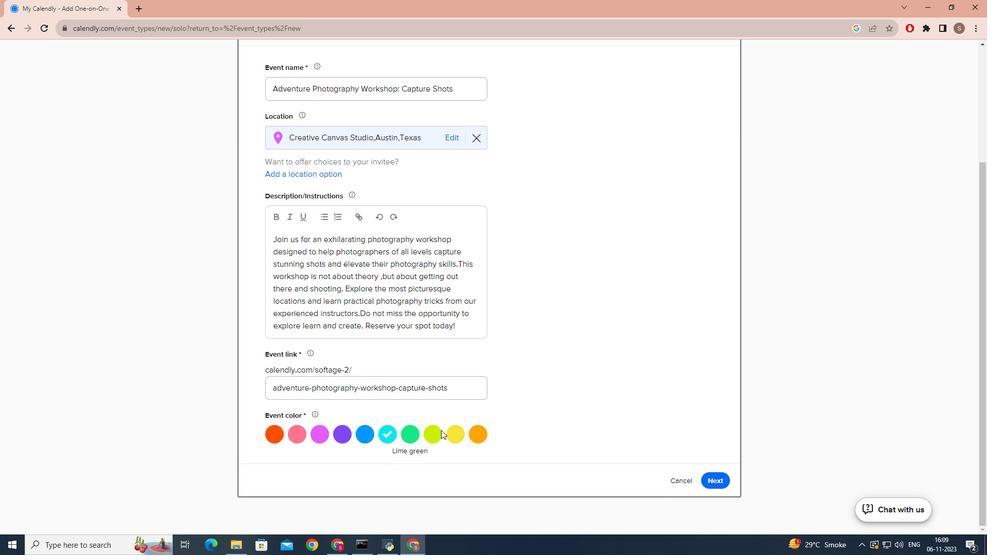 
Action: Mouse moved to (712, 482)
Screenshot: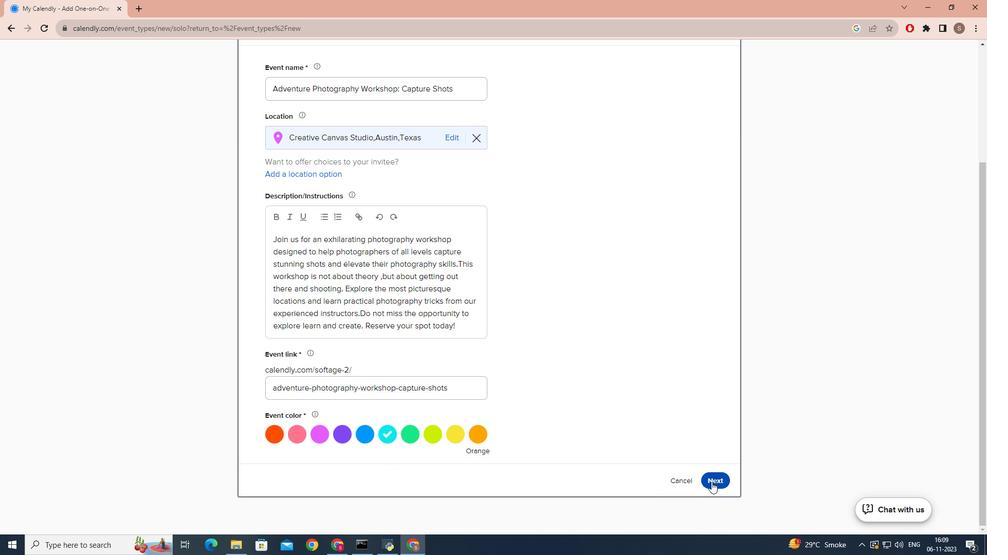 
Action: Mouse pressed left at (712, 482)
Screenshot: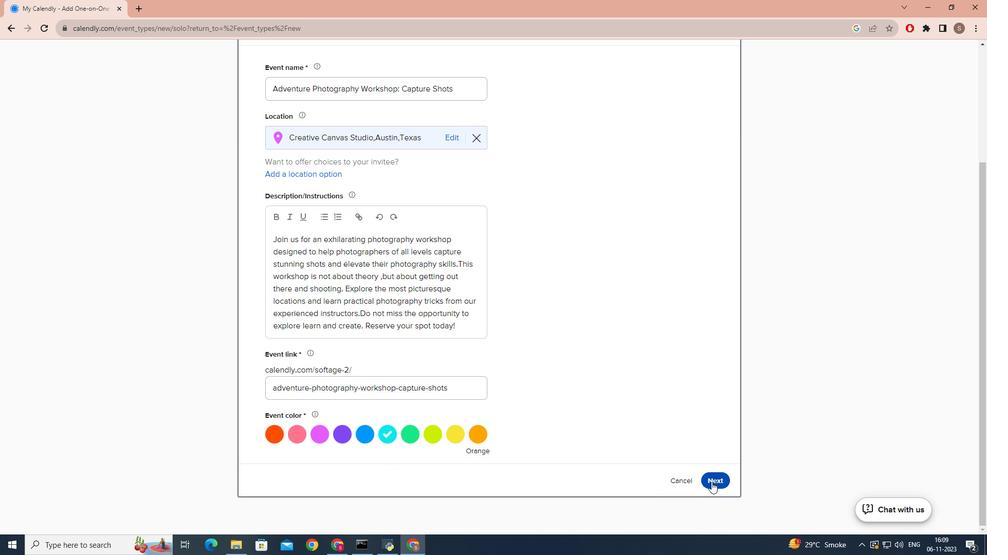 
Action: Mouse moved to (465, 274)
Screenshot: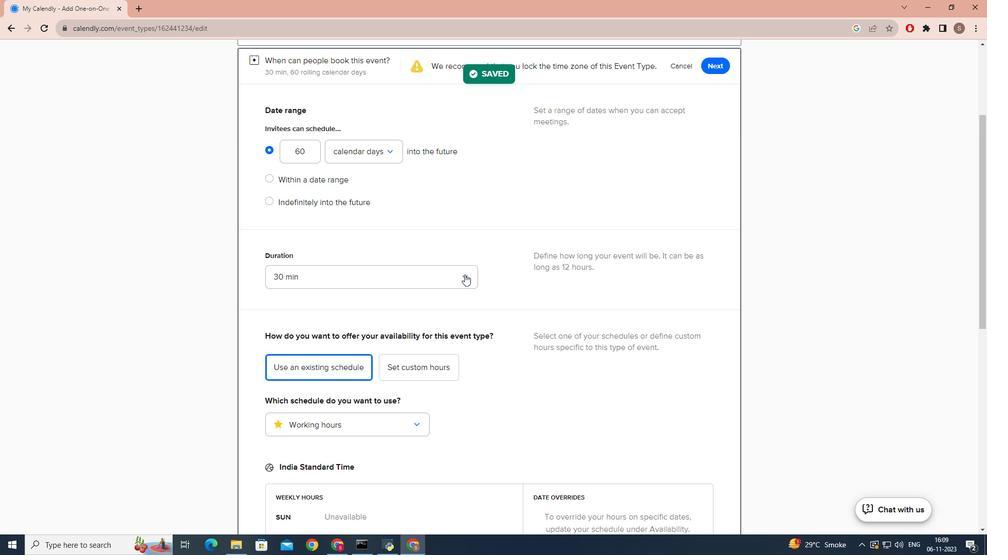 
Action: Mouse pressed left at (465, 274)
Screenshot: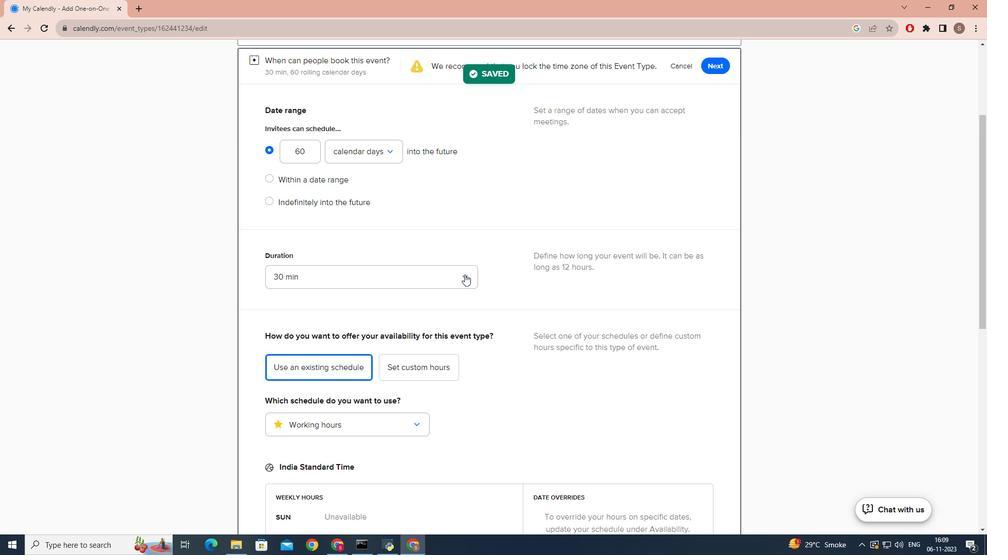 
Action: Mouse moved to (306, 385)
Screenshot: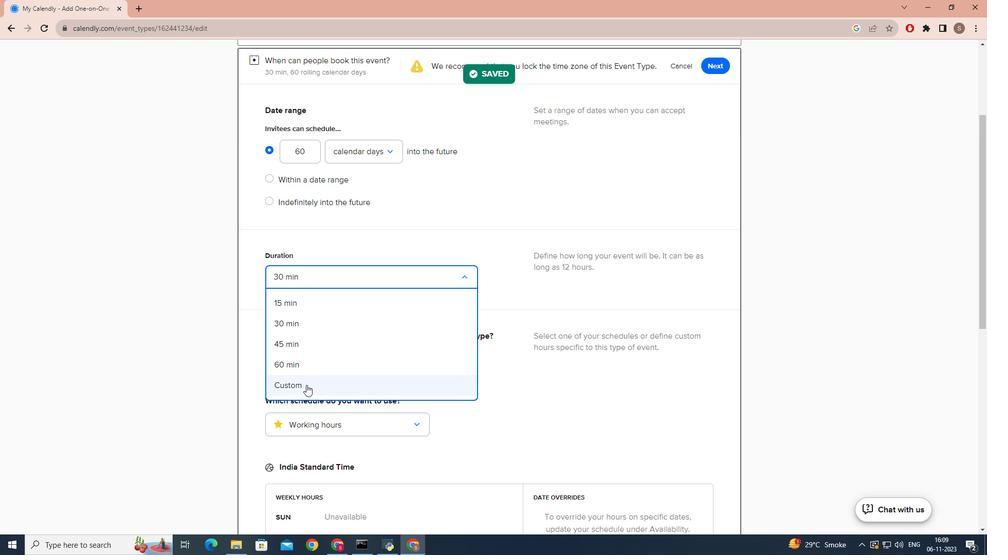 
Action: Mouse pressed left at (306, 385)
Screenshot: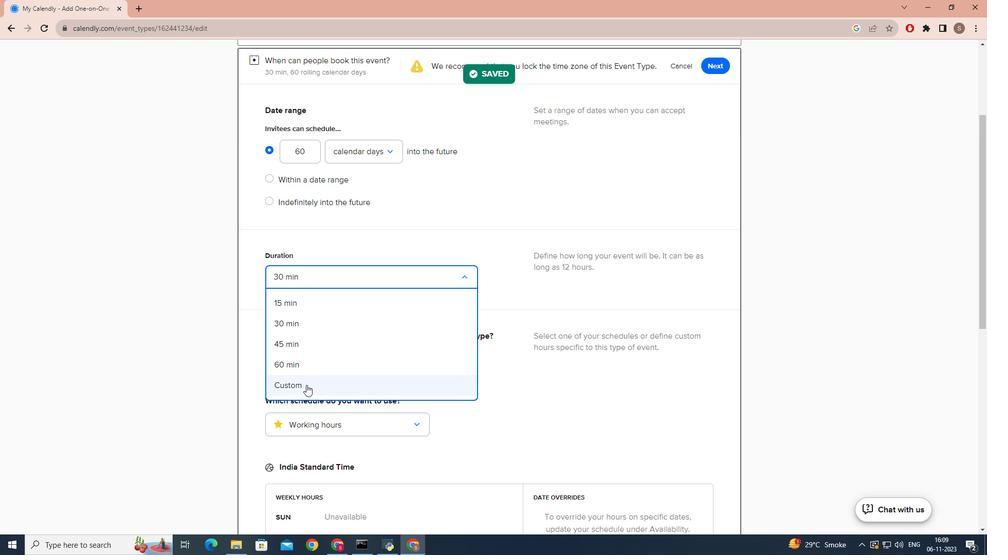 
Action: Mouse moved to (434, 299)
Screenshot: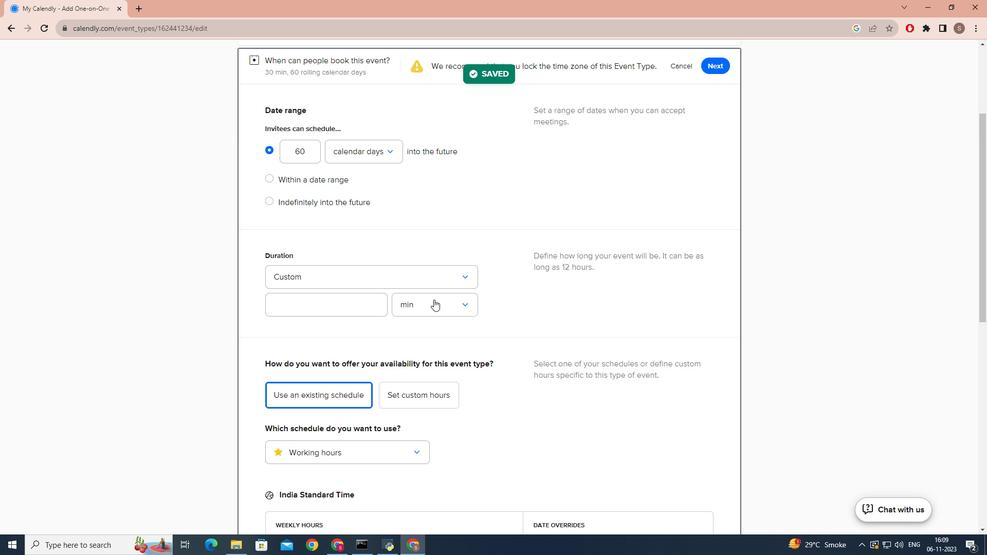 
Action: Mouse pressed left at (434, 299)
Screenshot: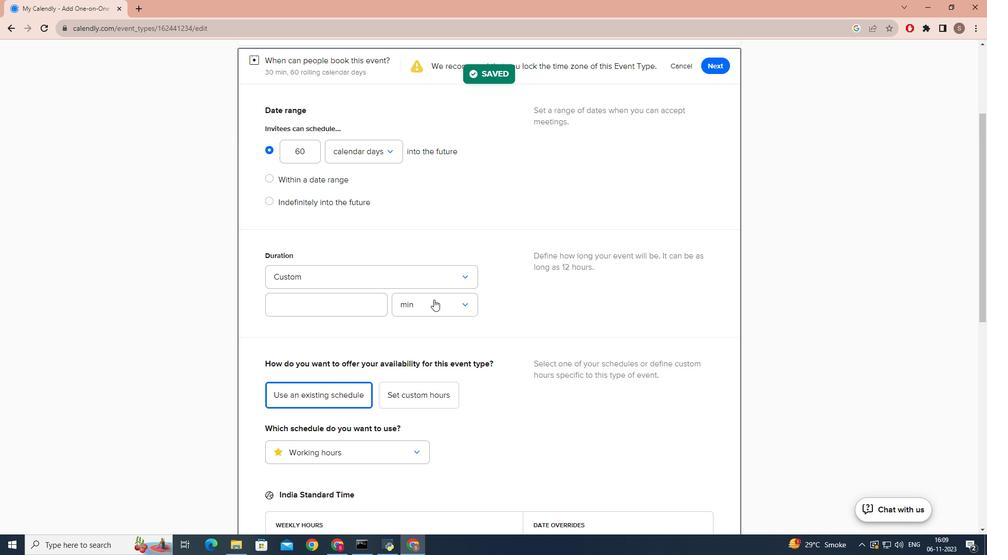 
Action: Mouse moved to (401, 350)
Screenshot: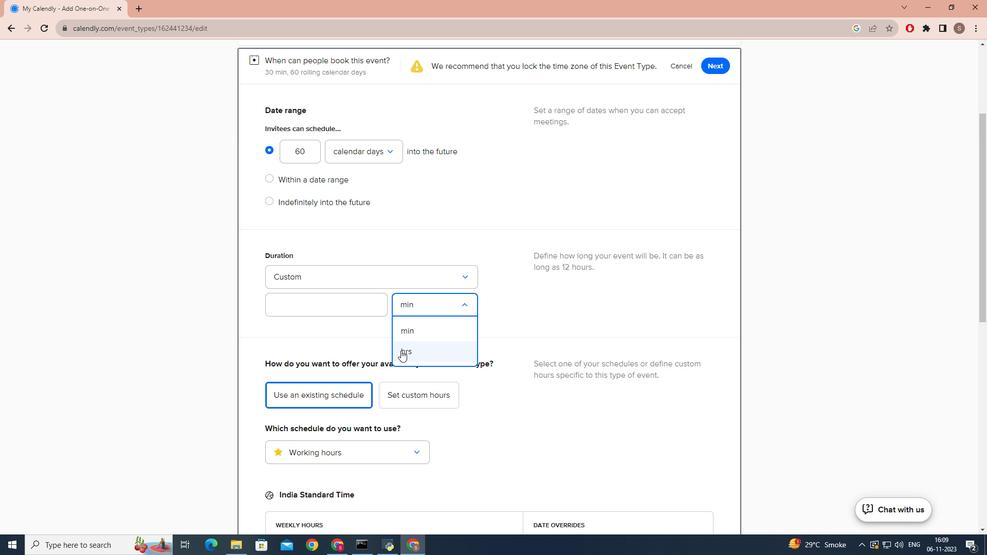 
Action: Mouse pressed left at (401, 350)
Screenshot: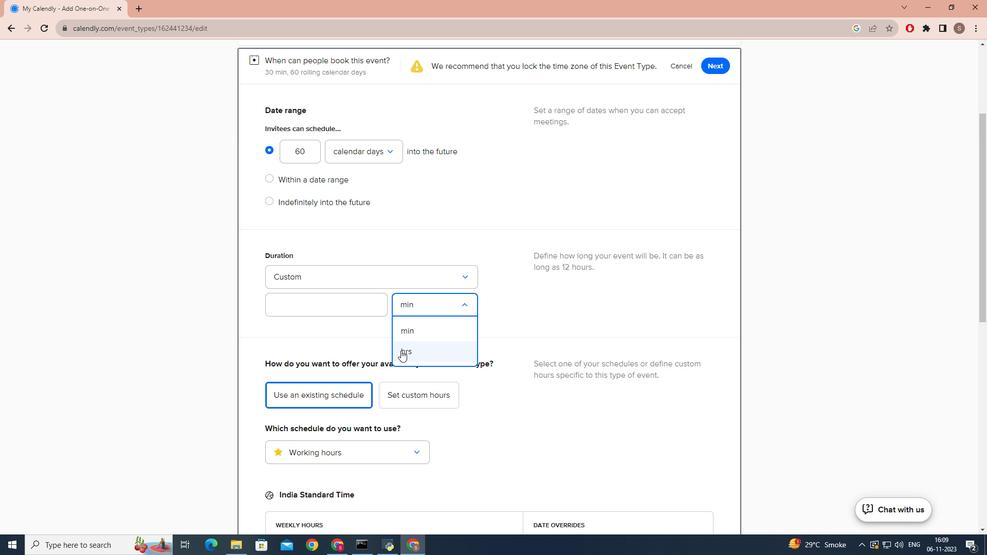 
Action: Mouse moved to (387, 305)
Screenshot: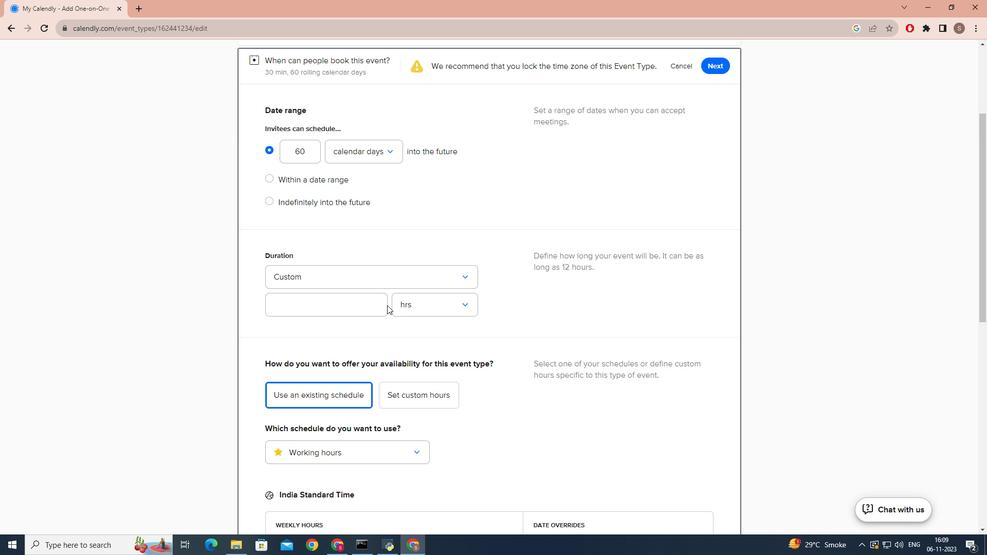
Action: Mouse pressed left at (387, 305)
Screenshot: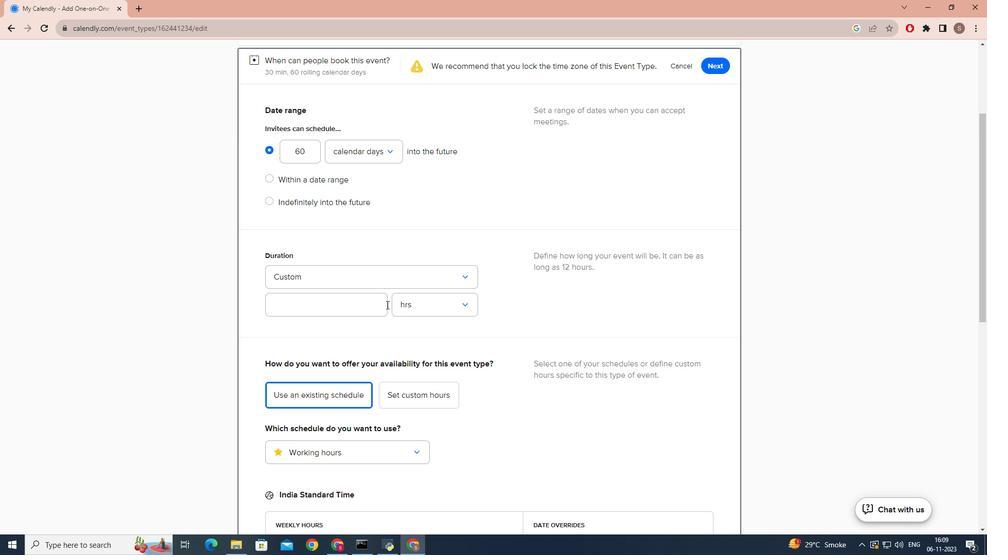 
Action: Mouse moved to (369, 305)
Screenshot: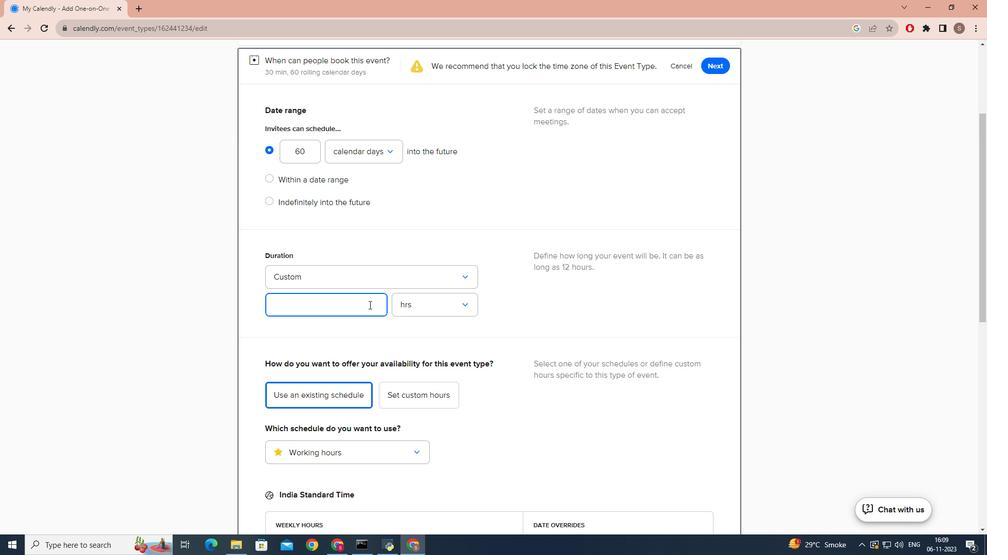 
Action: Mouse pressed left at (369, 305)
Screenshot: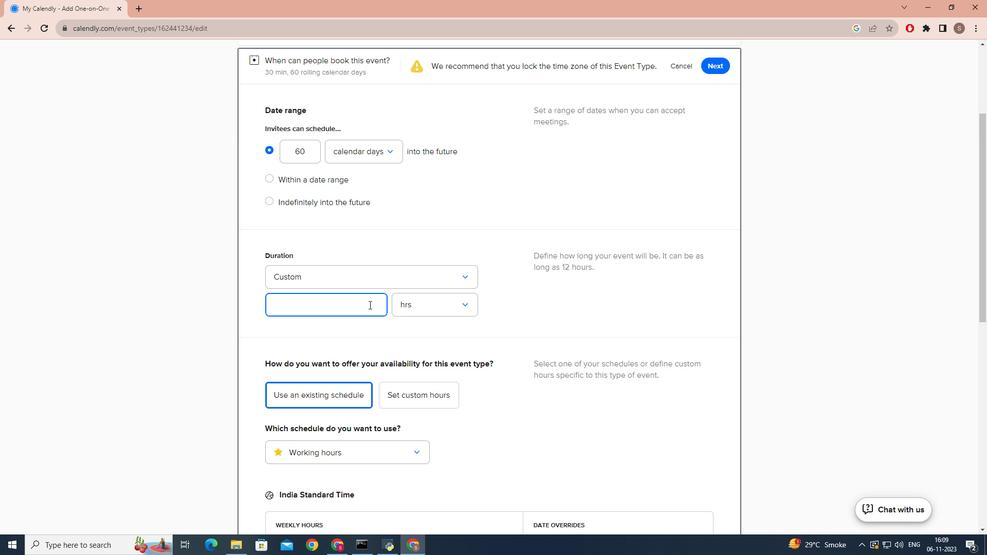 
Action: Key pressed 4
Screenshot: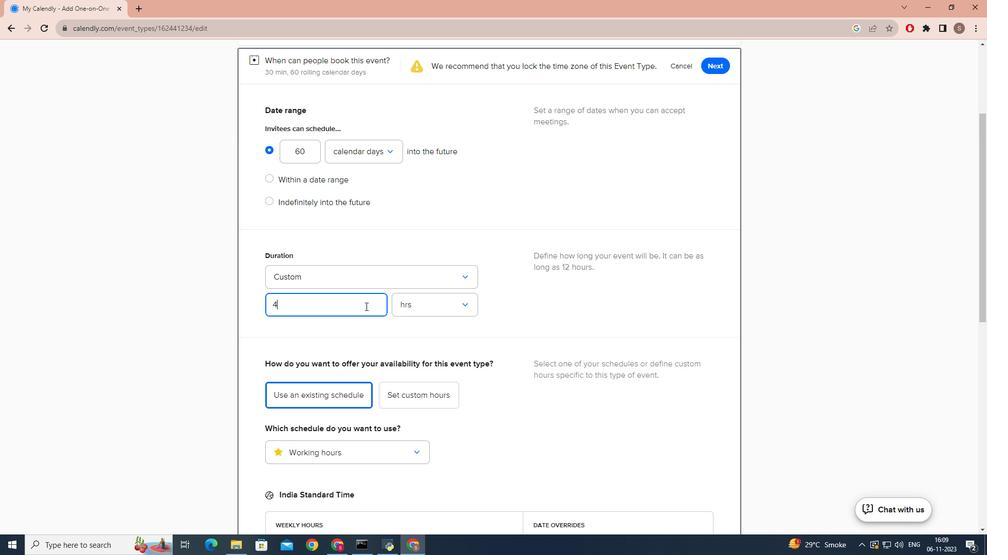 
Action: Mouse moved to (338, 340)
Screenshot: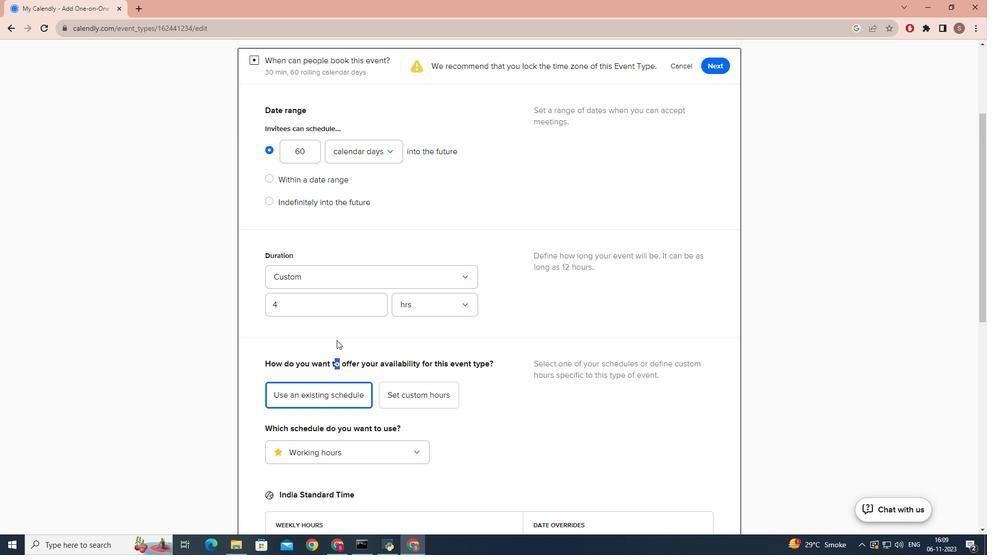 
Action: Mouse pressed left at (338, 340)
Screenshot: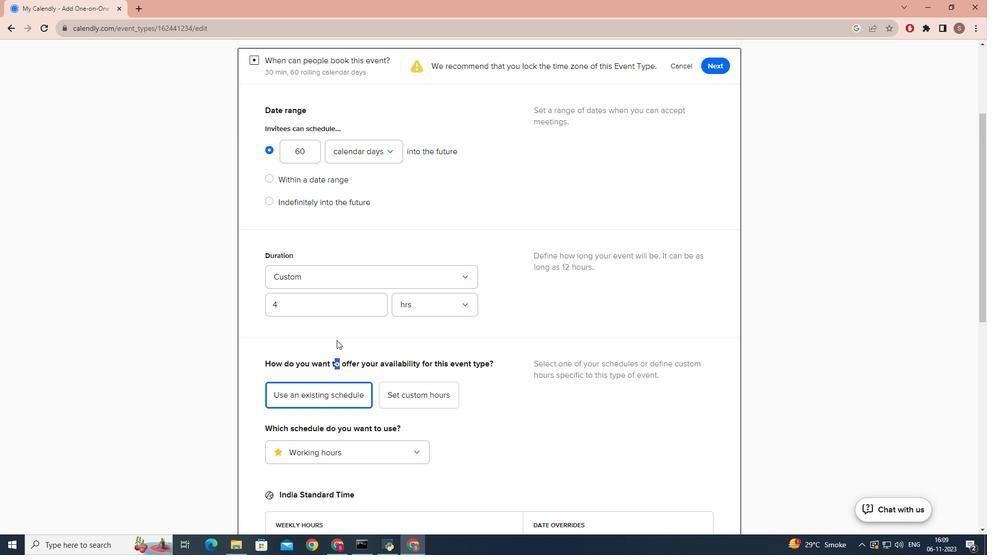 
Action: Mouse moved to (337, 340)
Screenshot: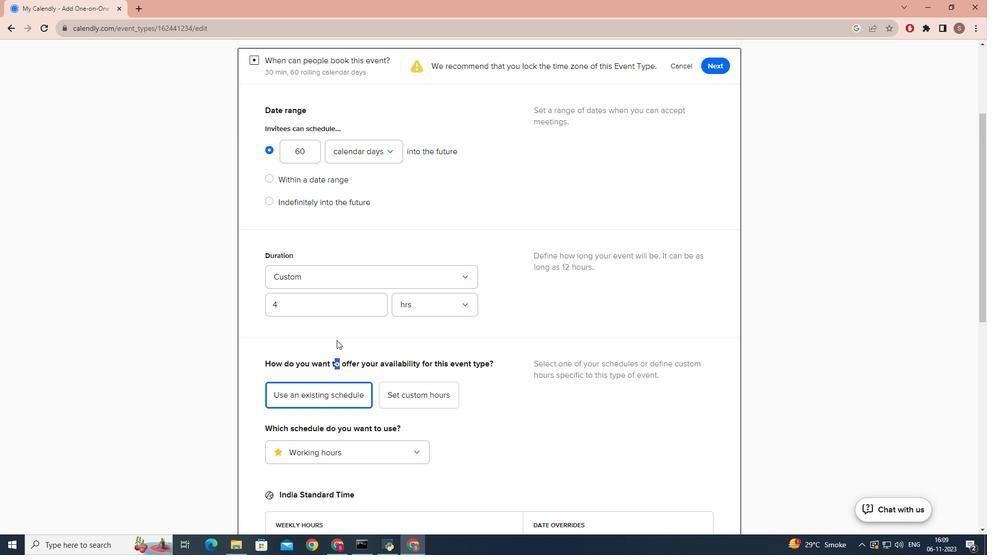 
Action: Mouse scrolled (337, 340) with delta (0, 0)
Screenshot: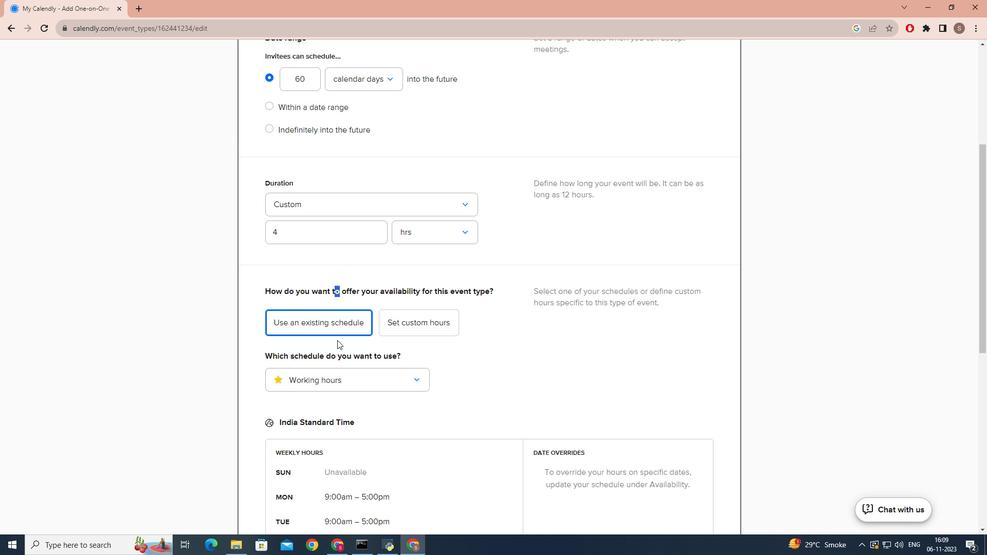 
Action: Mouse scrolled (337, 340) with delta (0, 0)
Screenshot: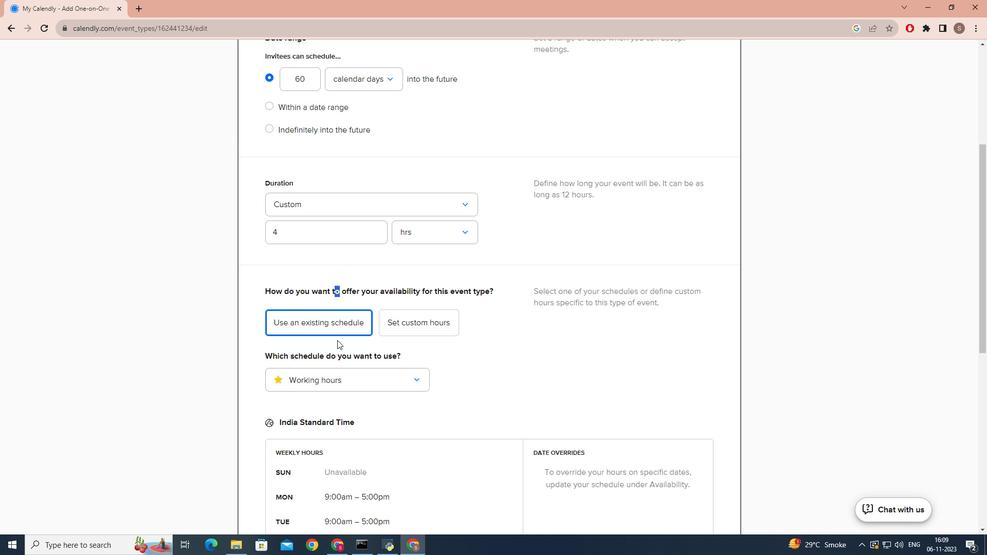 
Action: Mouse scrolled (337, 340) with delta (0, 0)
Screenshot: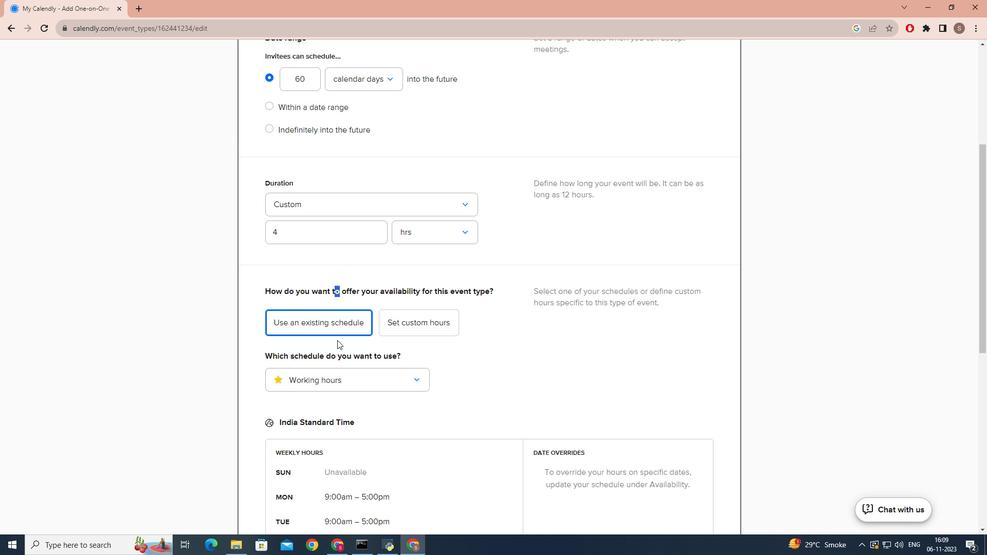 
Action: Mouse scrolled (337, 340) with delta (0, 0)
Screenshot: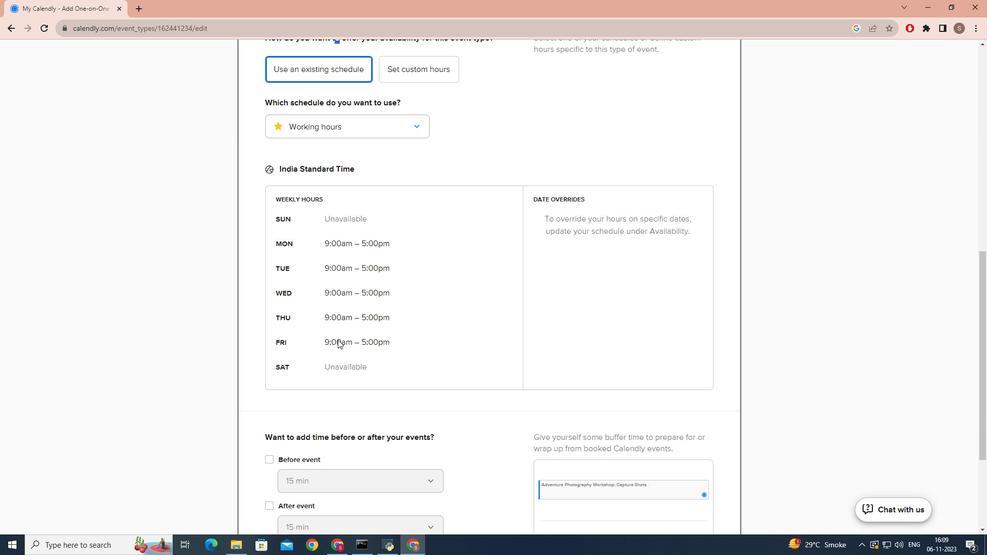 
Action: Mouse scrolled (337, 340) with delta (0, 0)
Screenshot: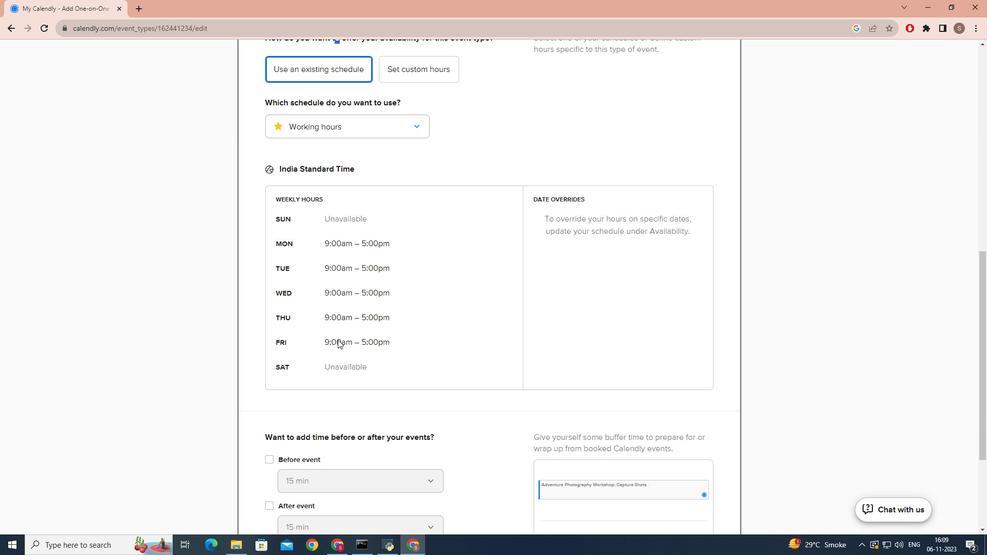 
Action: Mouse scrolled (337, 340) with delta (0, 0)
Screenshot: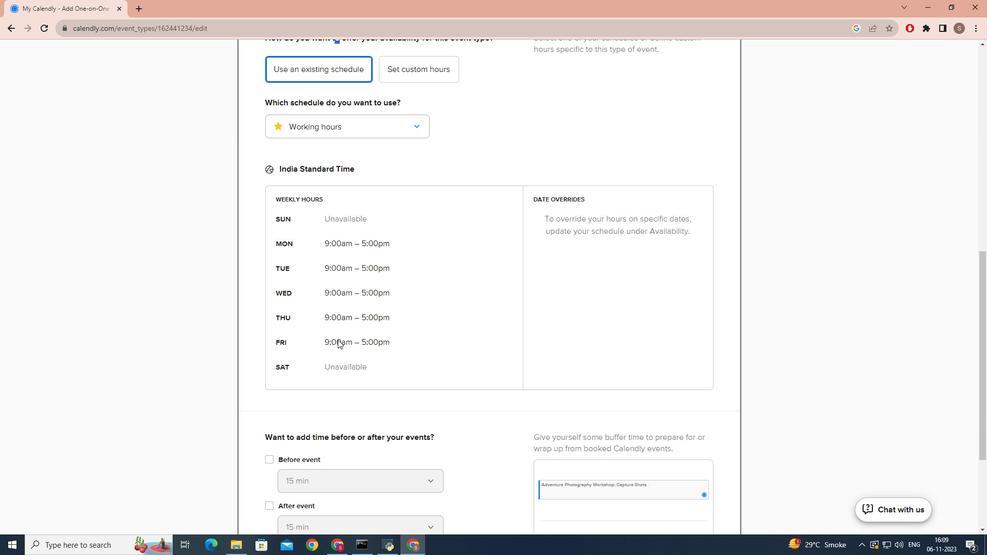 
Action: Mouse scrolled (337, 340) with delta (0, 0)
Screenshot: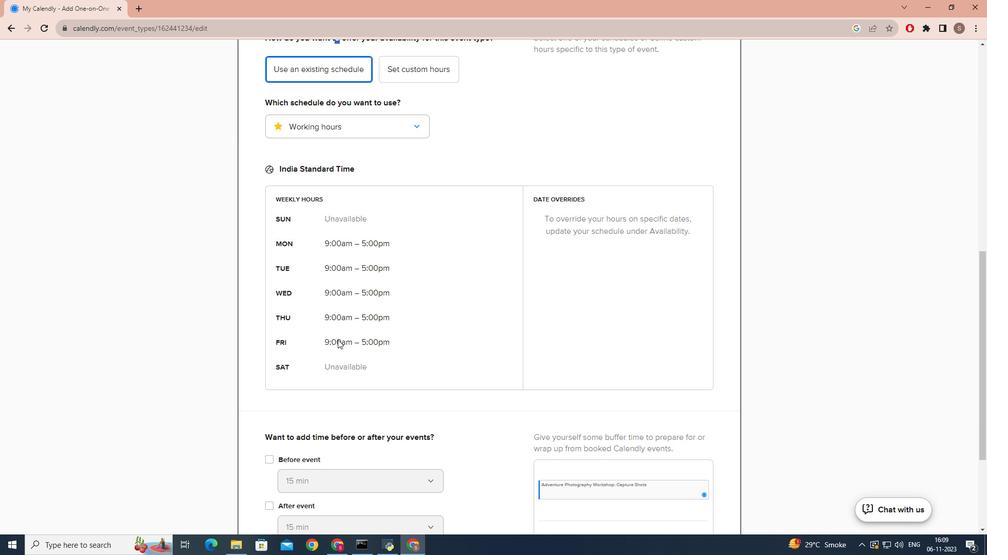 
Action: Mouse moved to (338, 340)
Screenshot: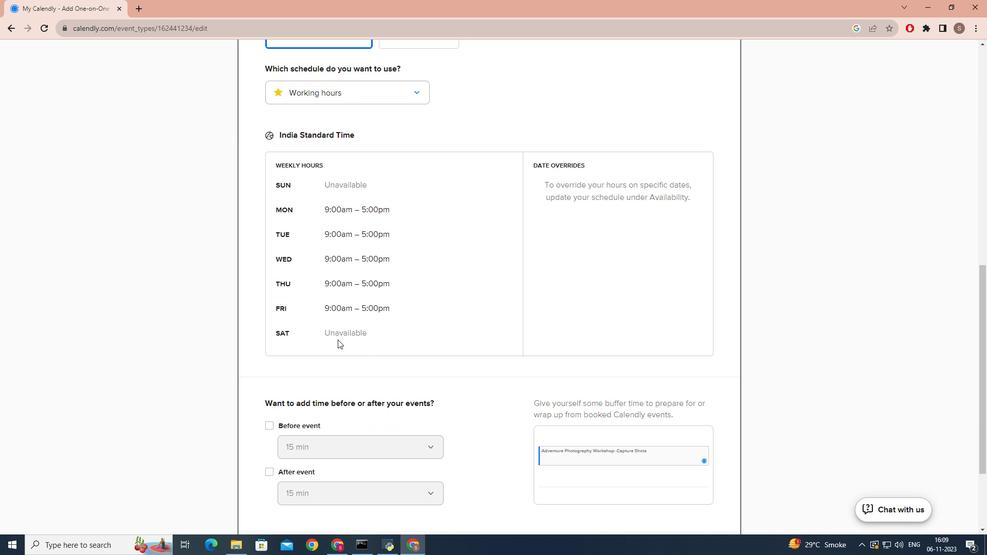 
Action: Mouse scrolled (338, 339) with delta (0, 0)
Screenshot: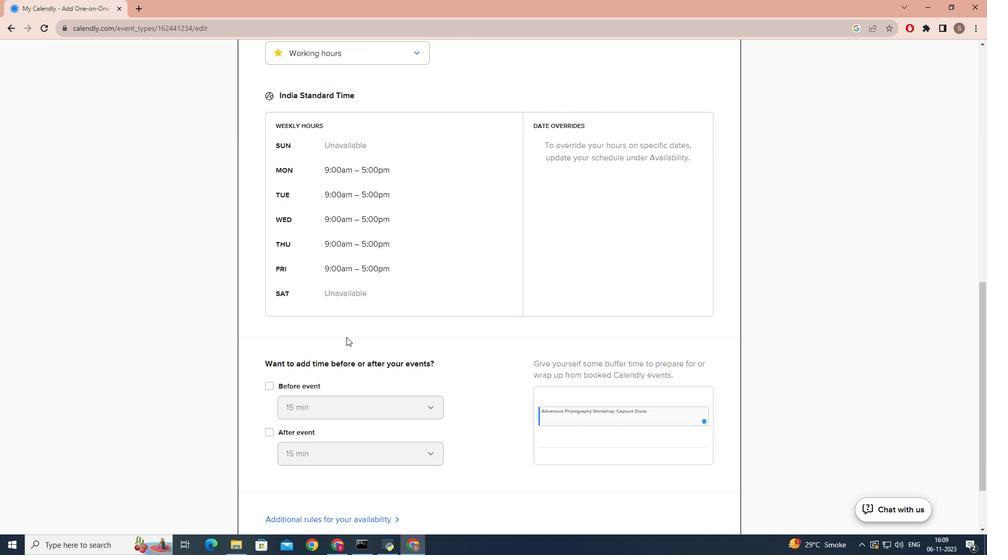 
Action: Mouse scrolled (338, 339) with delta (0, 0)
Screenshot: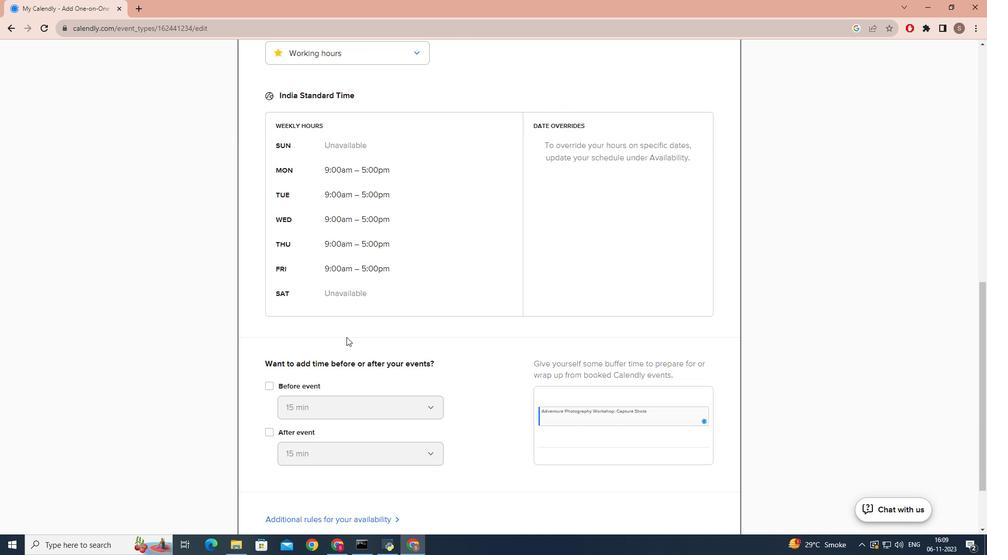 
Action: Mouse scrolled (338, 339) with delta (0, 0)
Screenshot: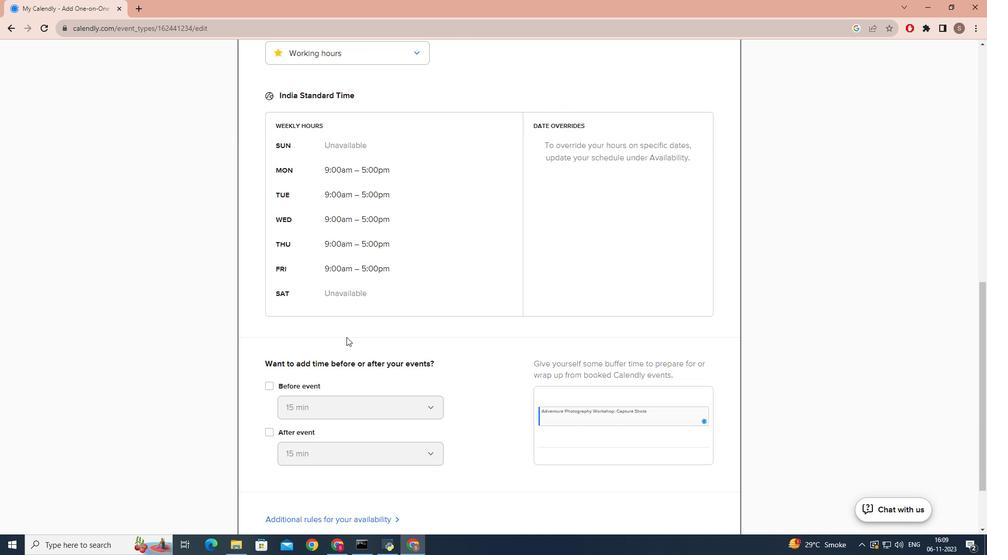 
Action: Mouse scrolled (338, 339) with delta (0, 0)
Screenshot: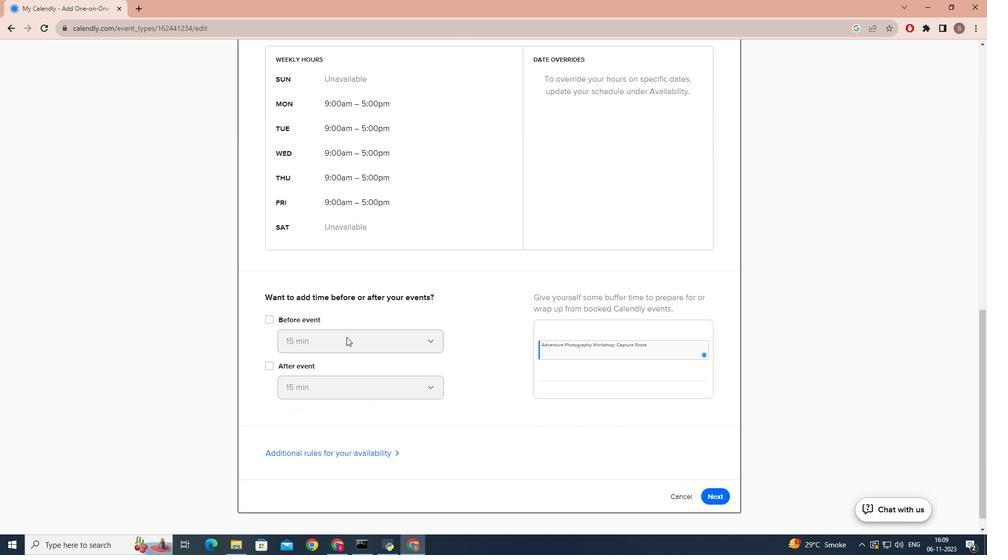 
Action: Mouse scrolled (338, 339) with delta (0, 0)
Screenshot: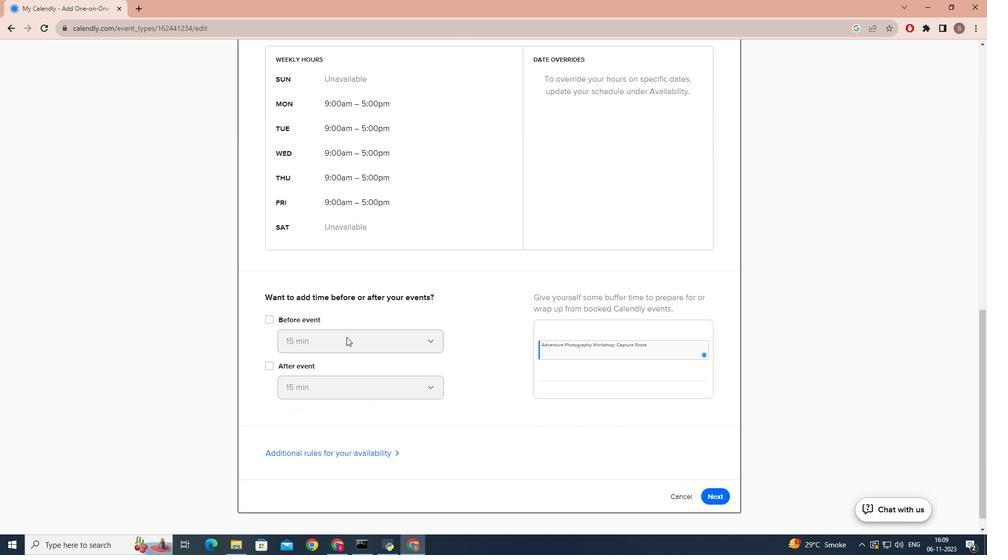 
Action: Mouse scrolled (338, 339) with delta (0, 0)
Screenshot: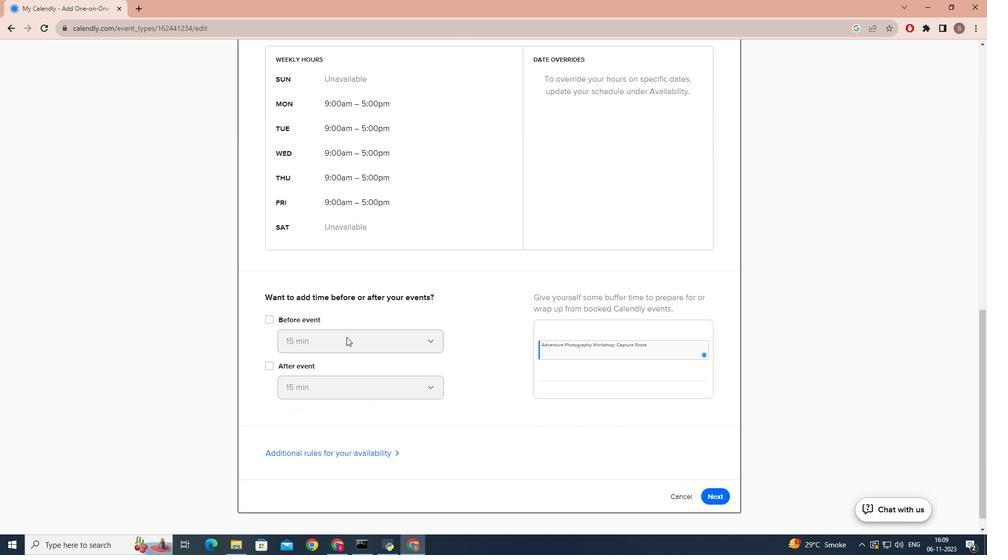 
Action: Mouse moved to (346, 337)
Screenshot: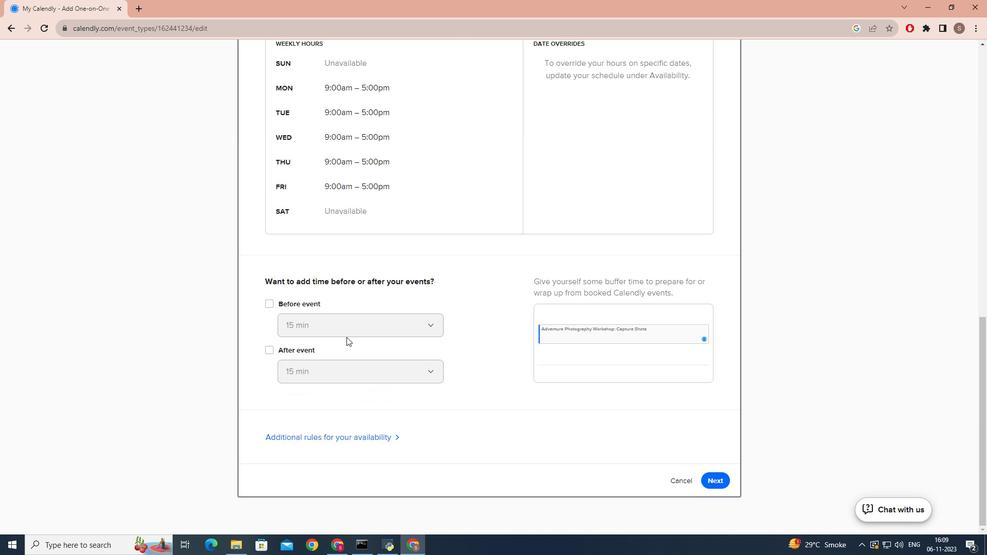 
Action: Mouse scrolled (346, 337) with delta (0, 0)
Screenshot: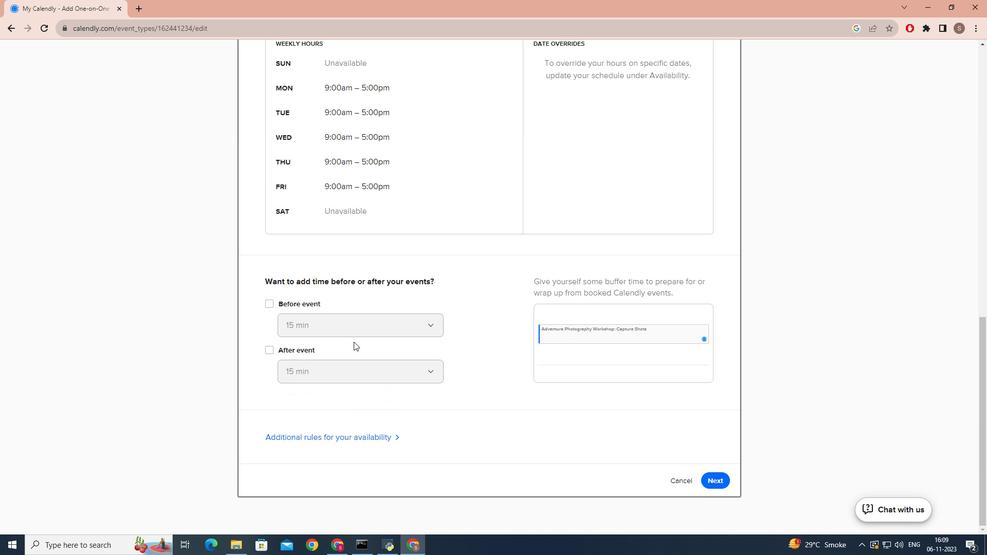 
Action: Mouse scrolled (346, 337) with delta (0, 0)
Screenshot: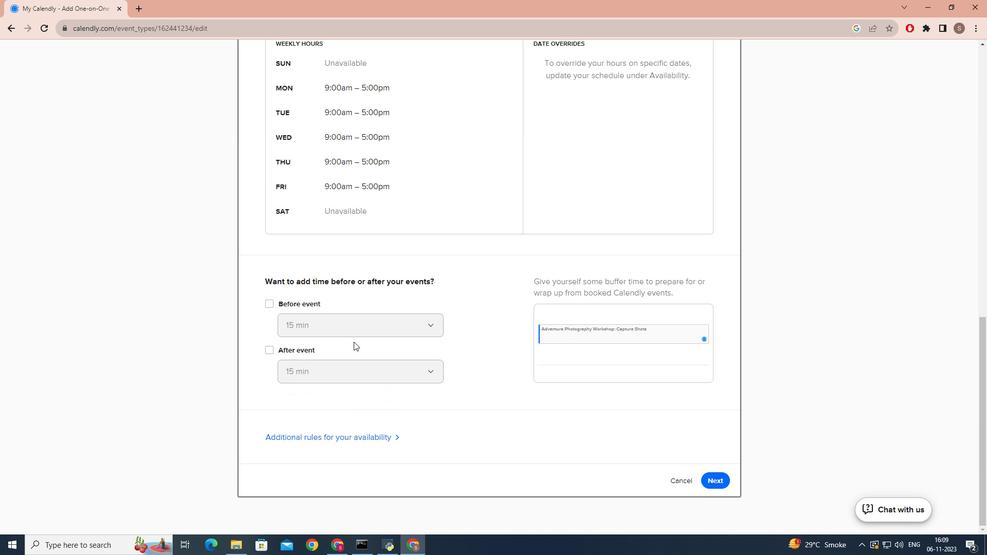 
Action: Mouse scrolled (346, 337) with delta (0, 0)
Screenshot: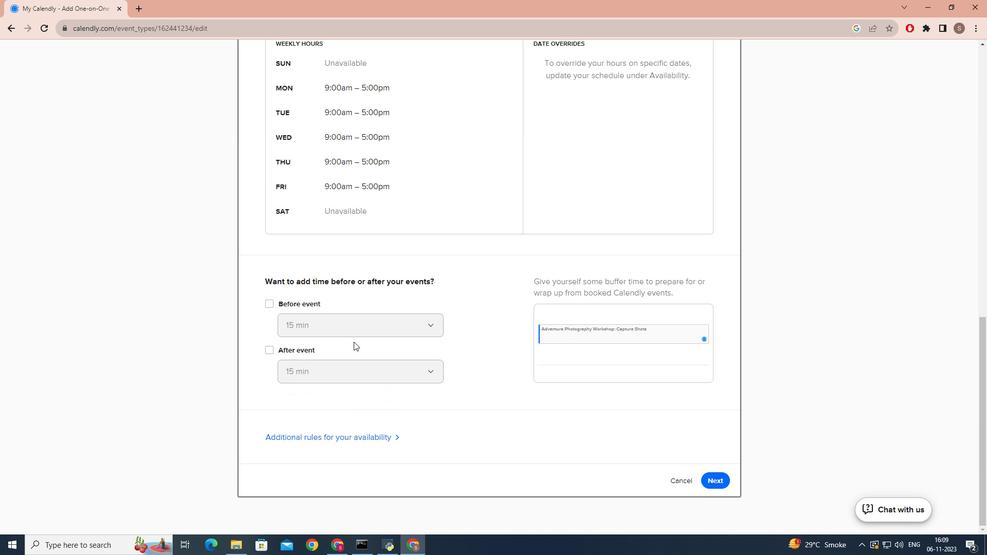 
Action: Mouse scrolled (346, 337) with delta (0, 0)
Screenshot: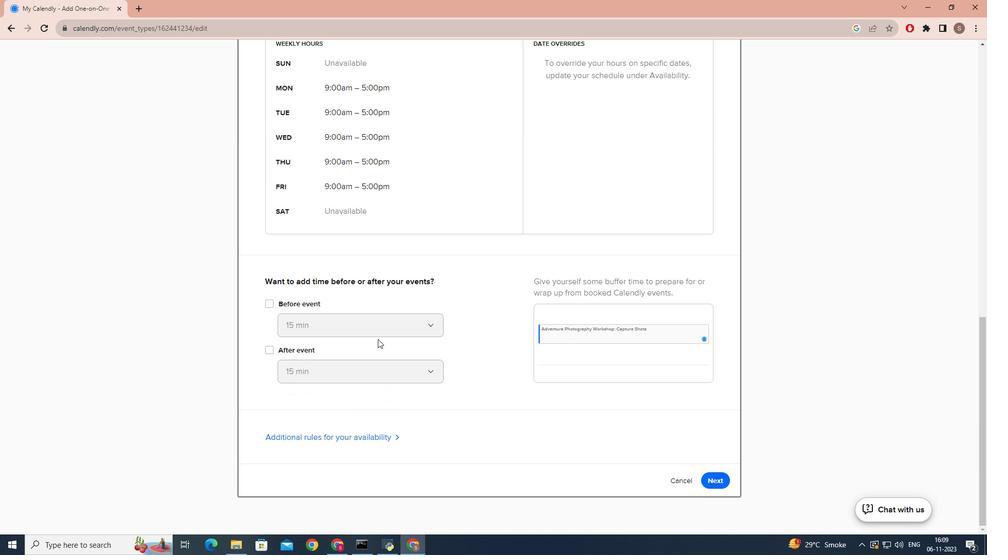 
Action: Mouse scrolled (346, 337) with delta (0, 0)
Screenshot: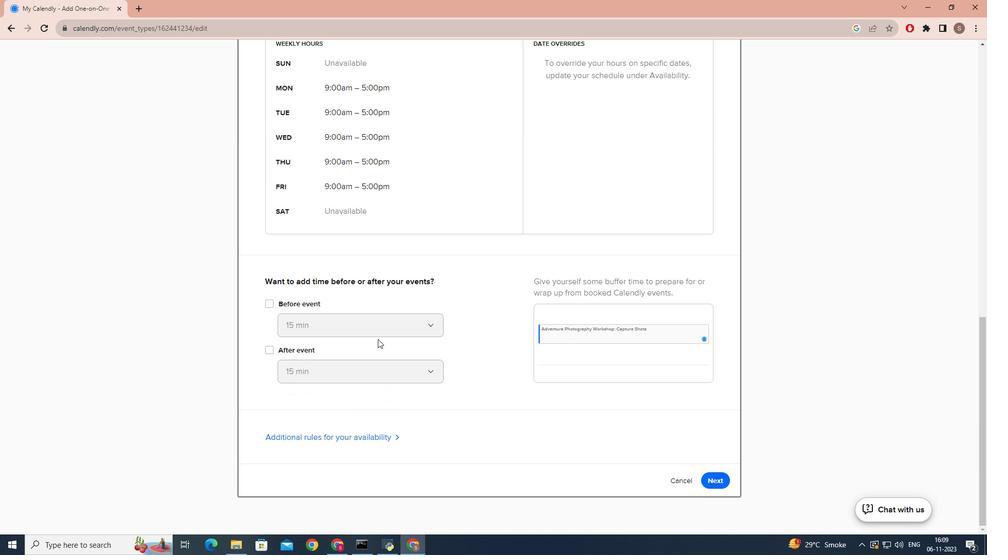 
Action: Mouse moved to (705, 473)
Screenshot: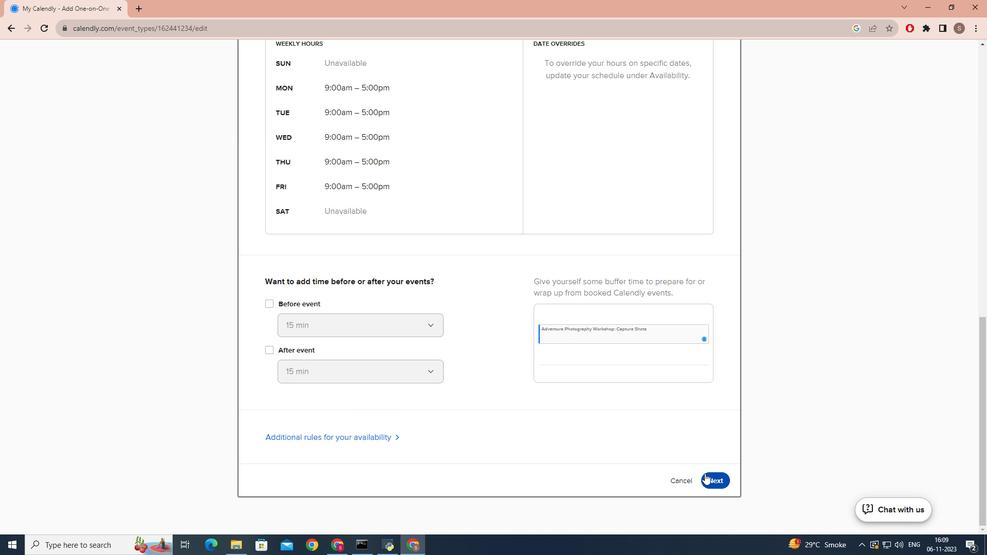
Action: Mouse pressed left at (705, 473)
Screenshot: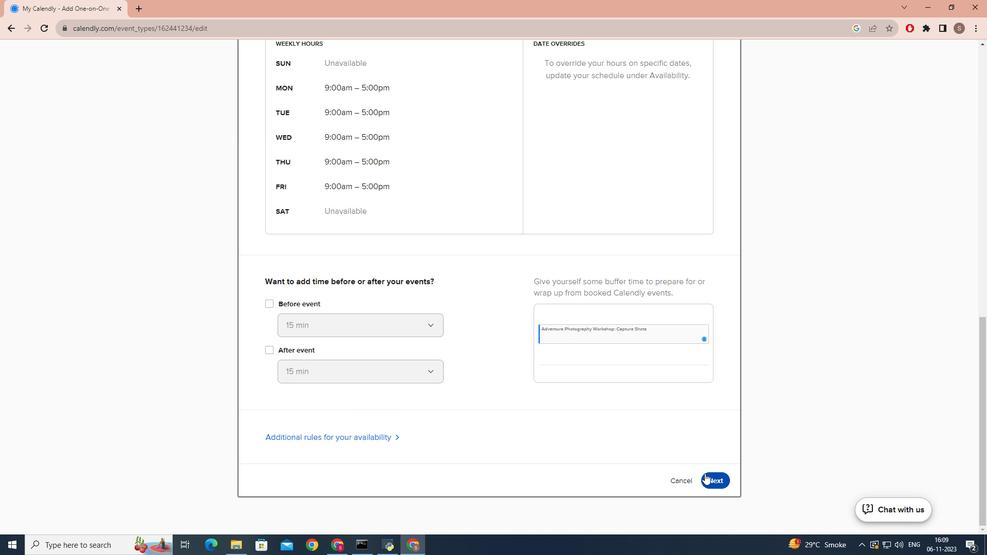 
Action: Mouse moved to (715, 454)
Screenshot: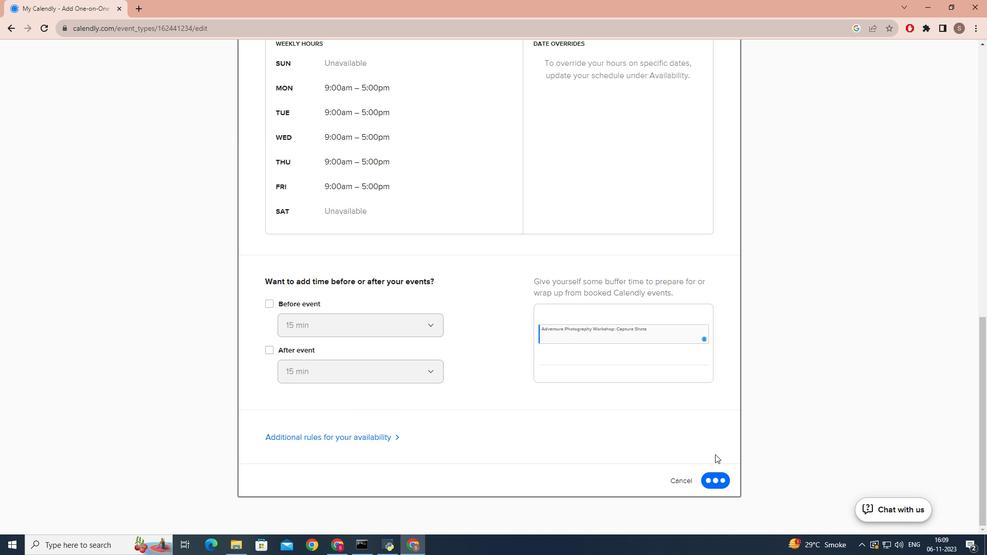 
